 Task: Search one way flight ticket for 2 adults, 4 children and 1 infant on lap in business from Riverton: Central Wyoming Regional Airport (was Riverton Regional) to Rockford: Chicago Rockford International Airport(was Northwest Chicagoland Regional Airport At Rockford) on 5-1-2023. Choice of flights is Sun country airlines. Number of bags: 8 checked bags. Price is upto 20000. Outbound departure time preference is 12:15.
Action: Mouse moved to (230, 416)
Screenshot: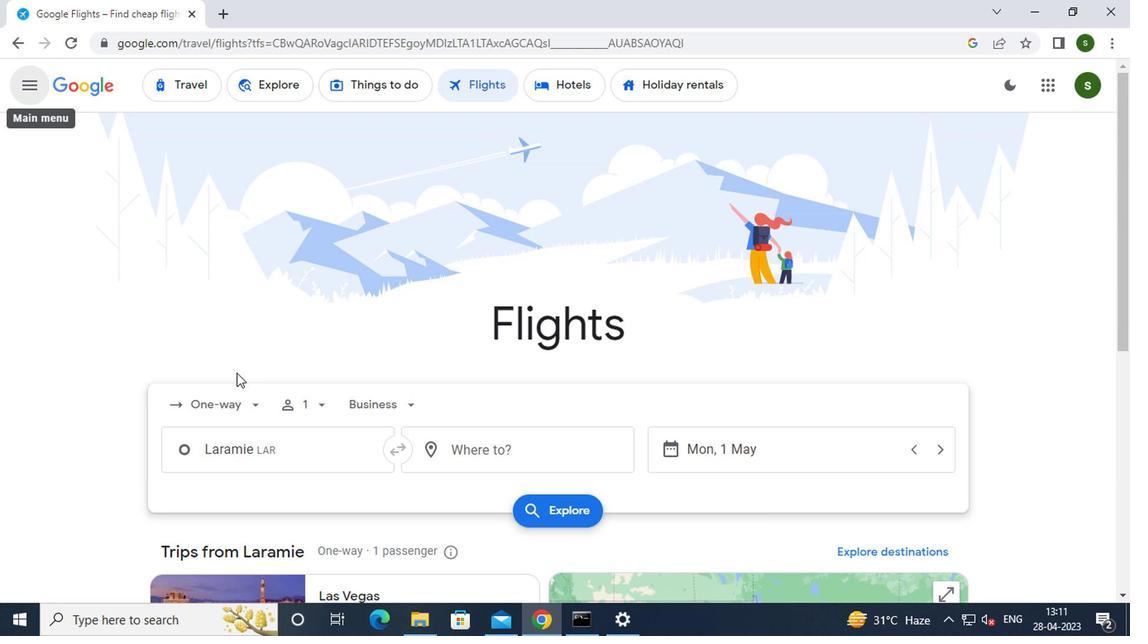 
Action: Mouse pressed left at (230, 416)
Screenshot: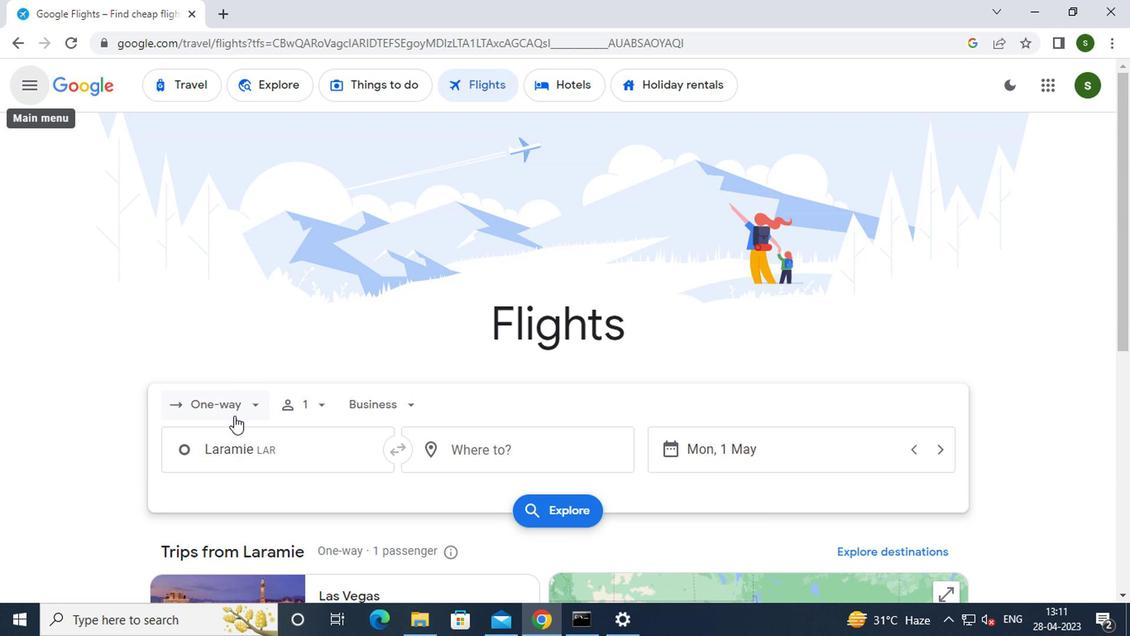 
Action: Mouse moved to (229, 476)
Screenshot: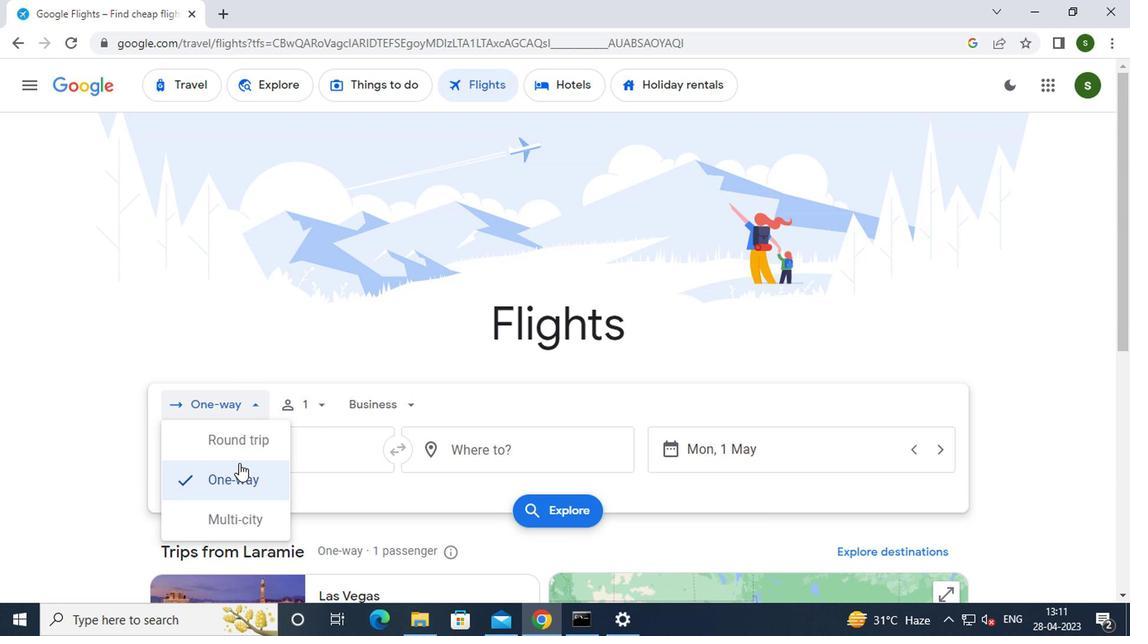 
Action: Mouse pressed left at (229, 476)
Screenshot: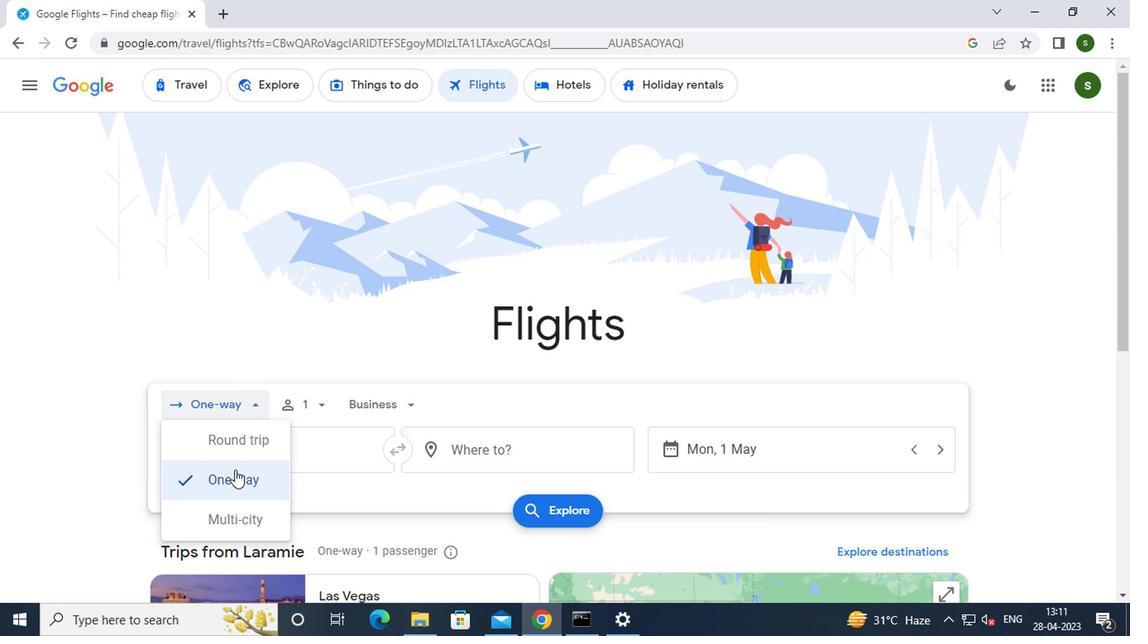 
Action: Mouse moved to (309, 401)
Screenshot: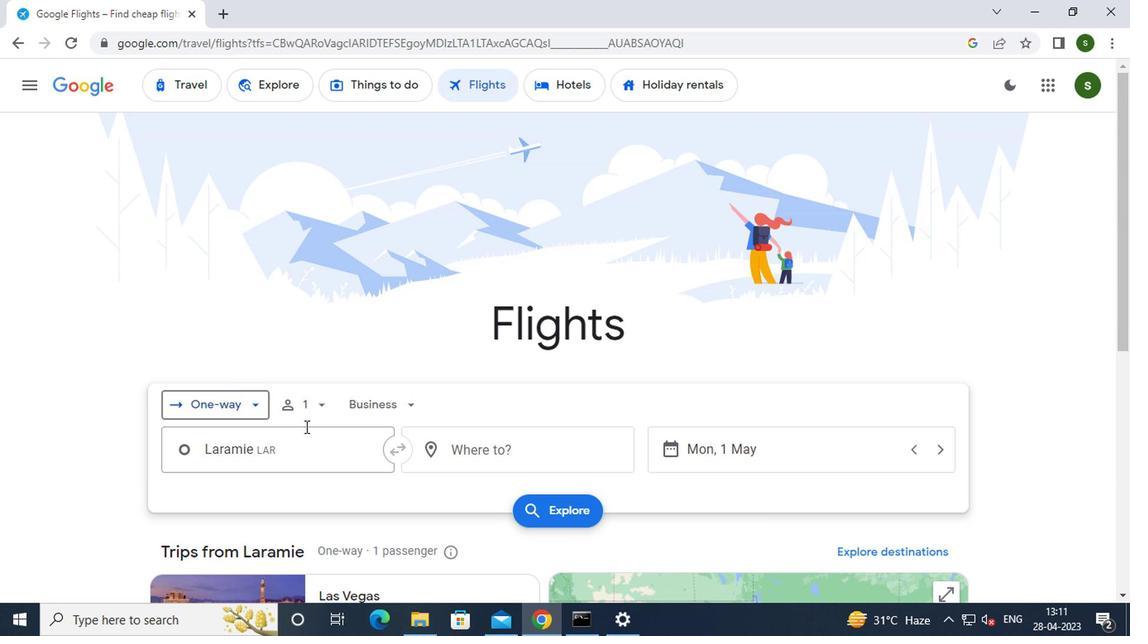 
Action: Mouse pressed left at (309, 401)
Screenshot: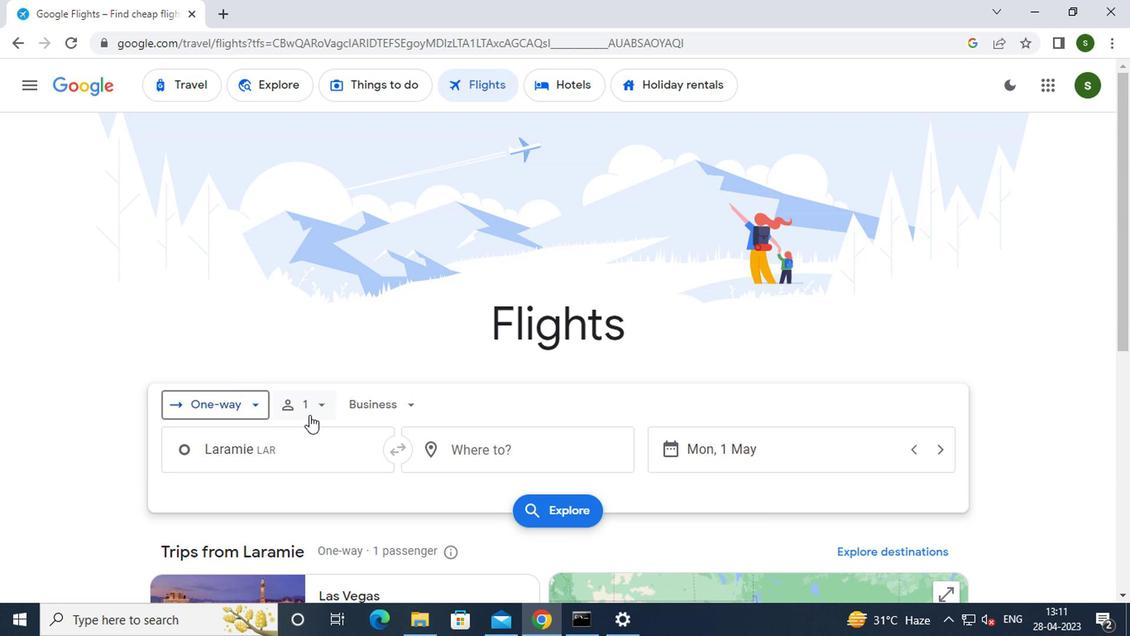 
Action: Mouse moved to (445, 451)
Screenshot: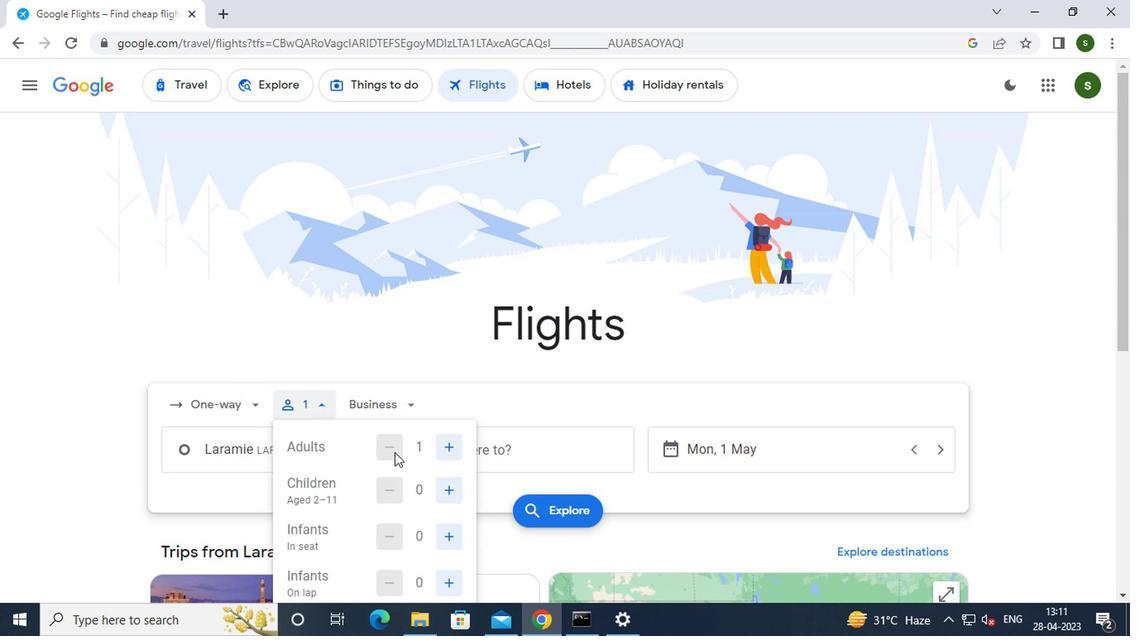 
Action: Mouse pressed left at (445, 451)
Screenshot: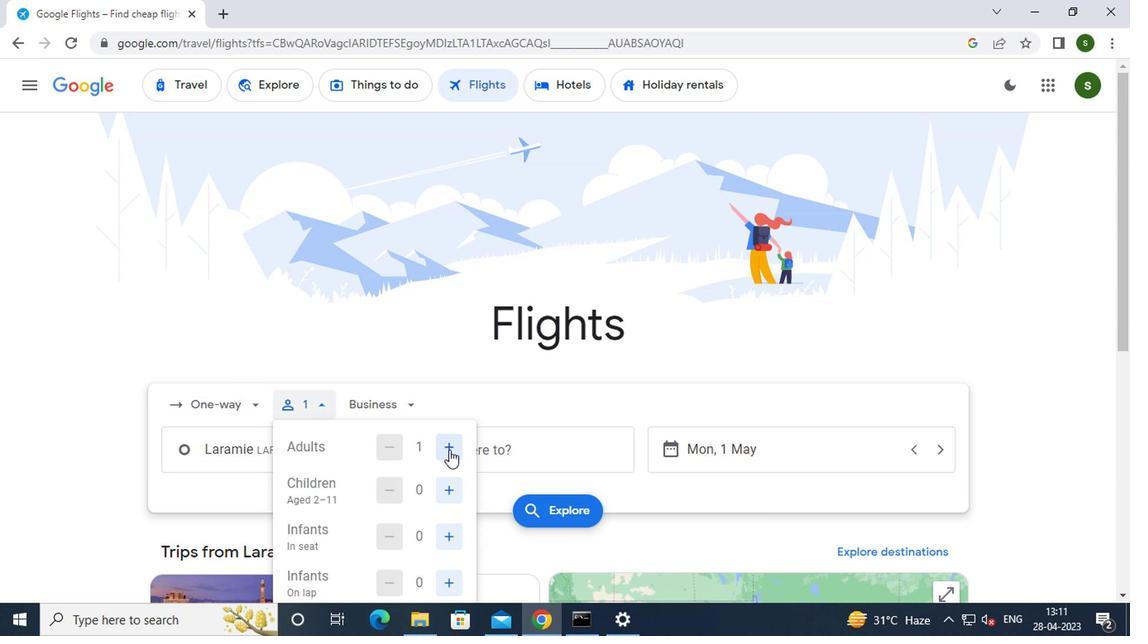 
Action: Mouse moved to (449, 485)
Screenshot: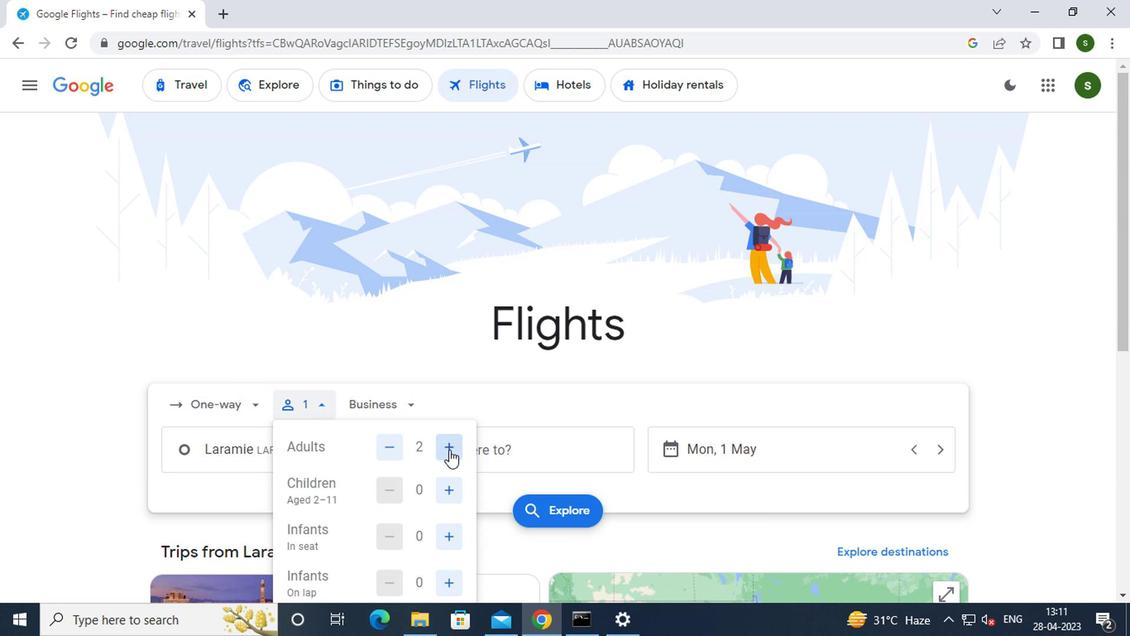
Action: Mouse pressed left at (449, 485)
Screenshot: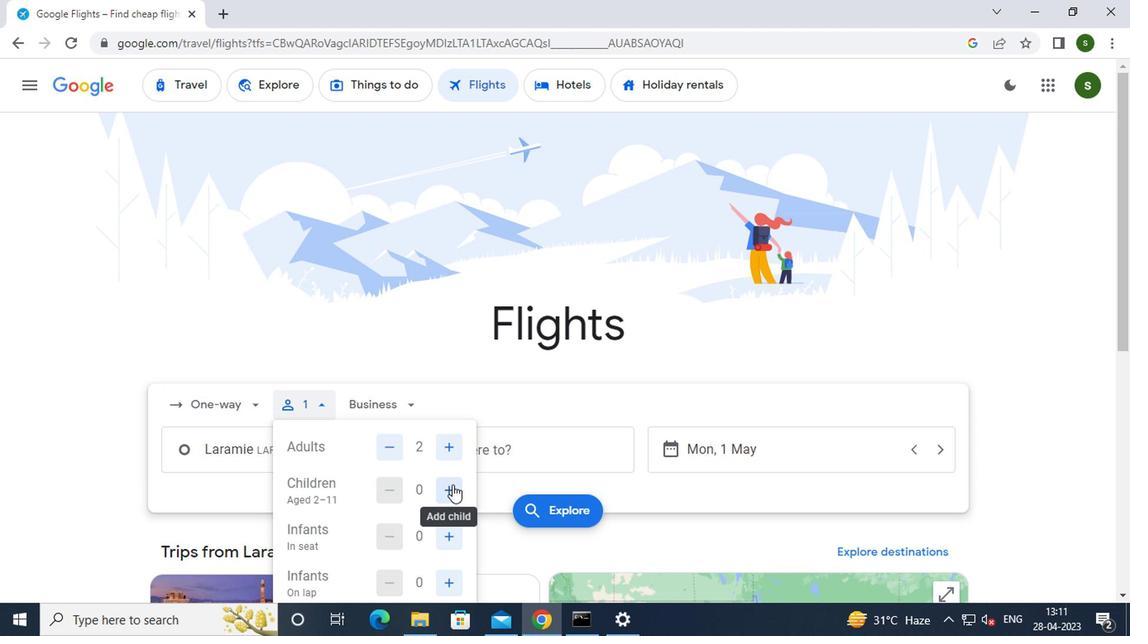 
Action: Mouse moved to (448, 485)
Screenshot: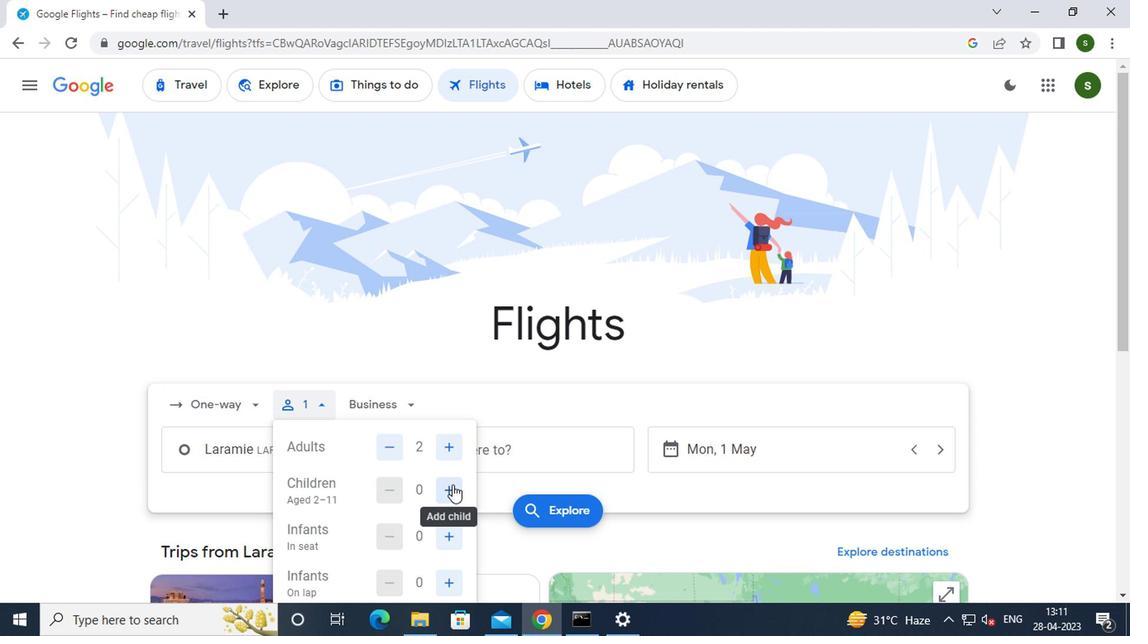 
Action: Mouse pressed left at (448, 485)
Screenshot: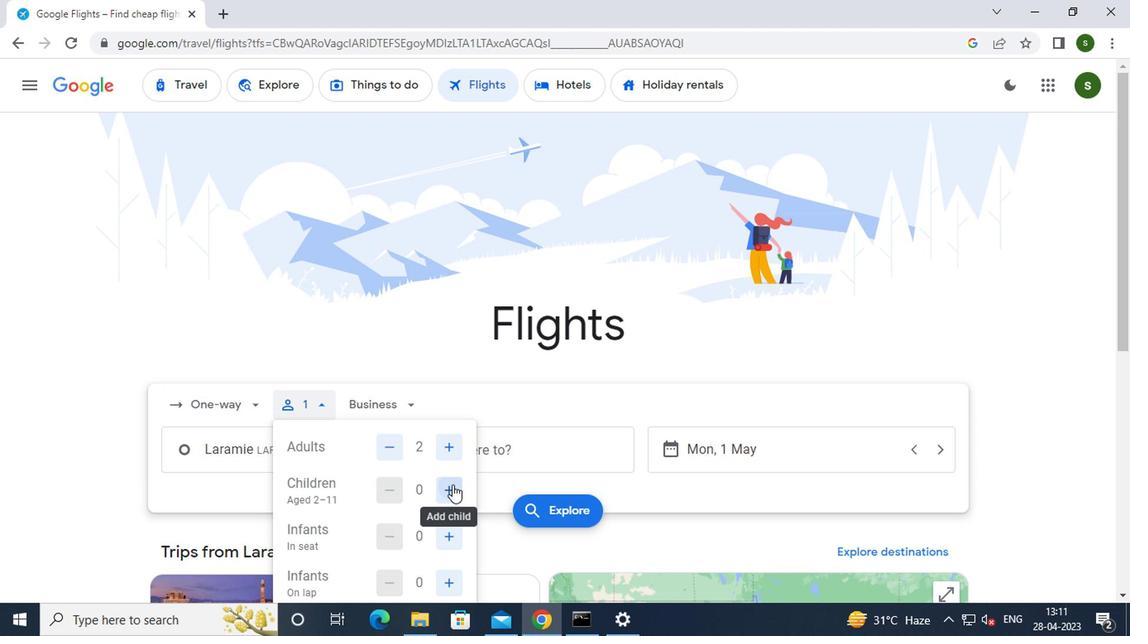 
Action: Mouse pressed left at (448, 485)
Screenshot: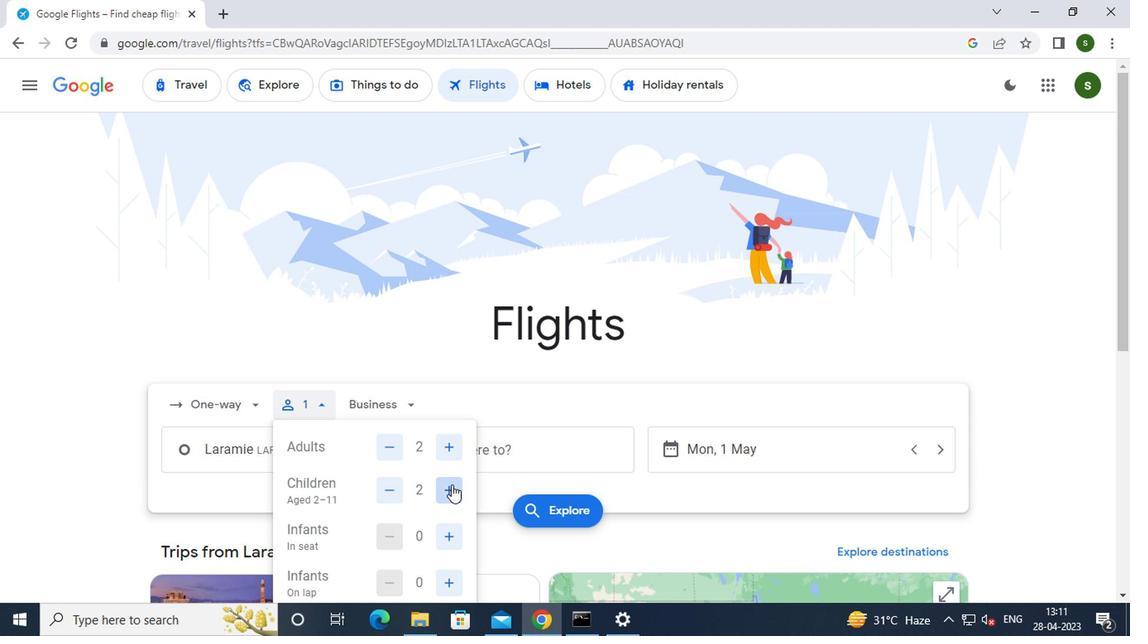 
Action: Mouse pressed left at (448, 485)
Screenshot: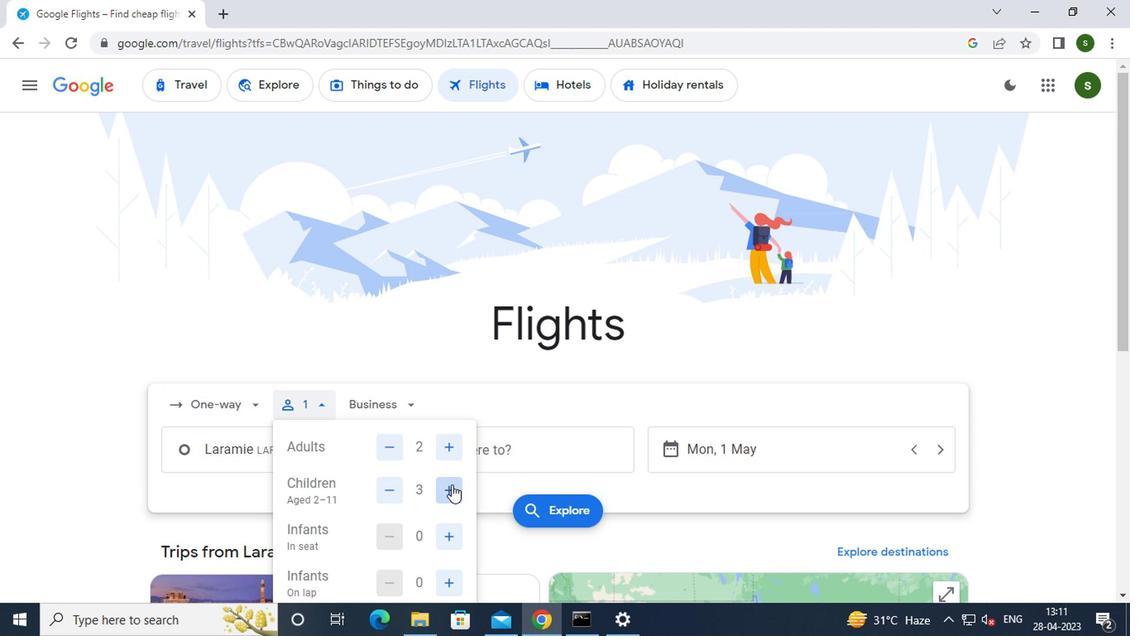
Action: Mouse moved to (438, 584)
Screenshot: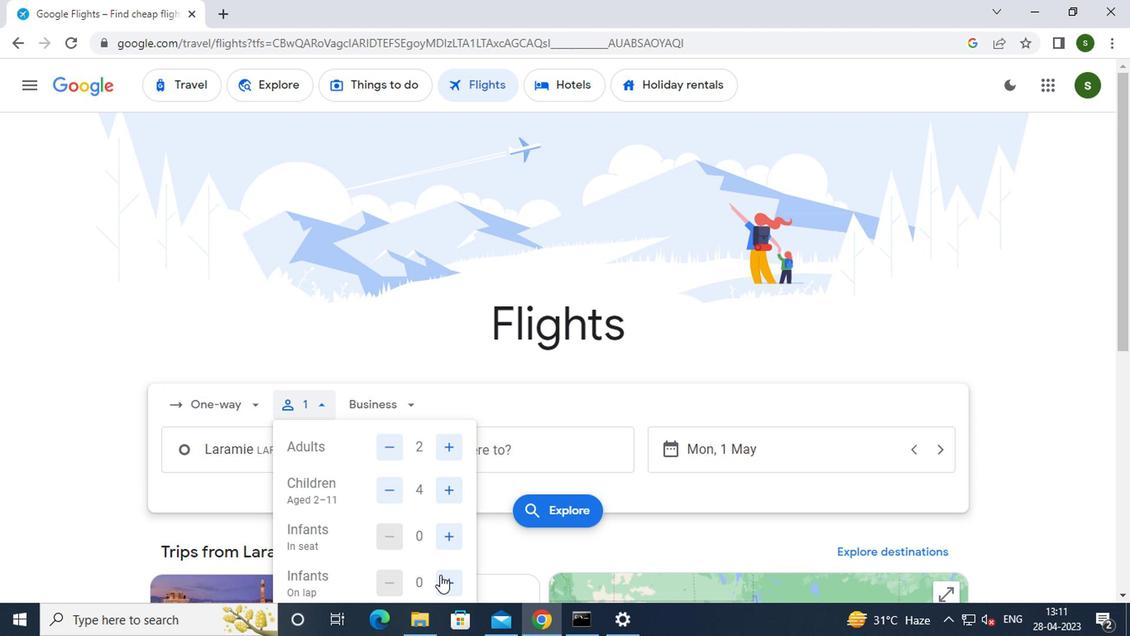
Action: Mouse pressed left at (438, 584)
Screenshot: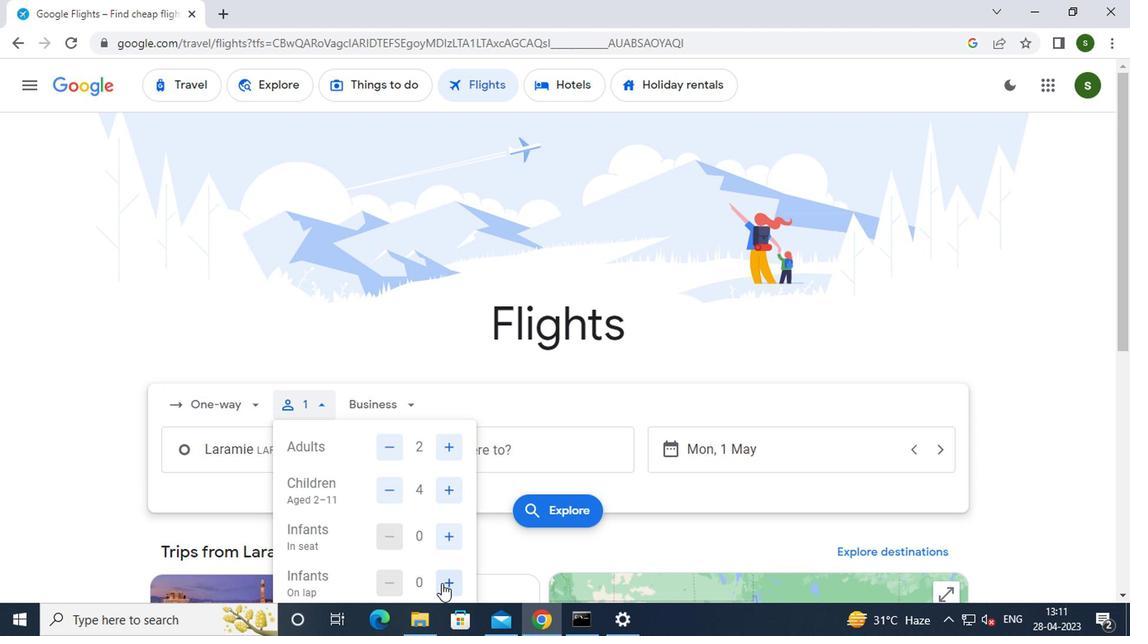
Action: Mouse moved to (388, 396)
Screenshot: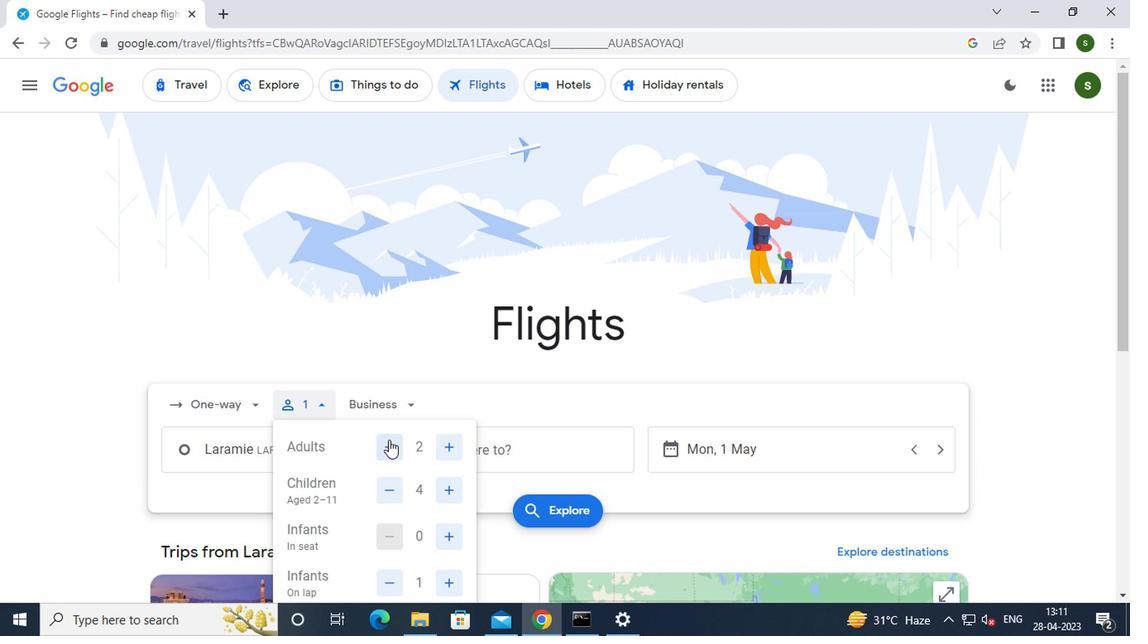 
Action: Mouse pressed left at (388, 396)
Screenshot: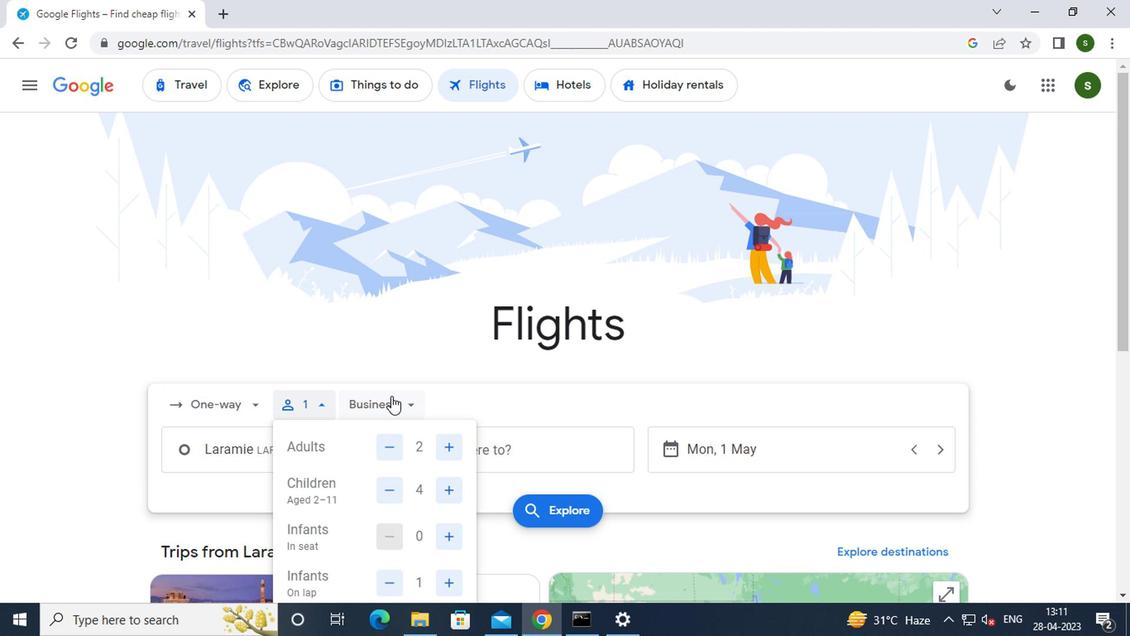 
Action: Mouse moved to (402, 514)
Screenshot: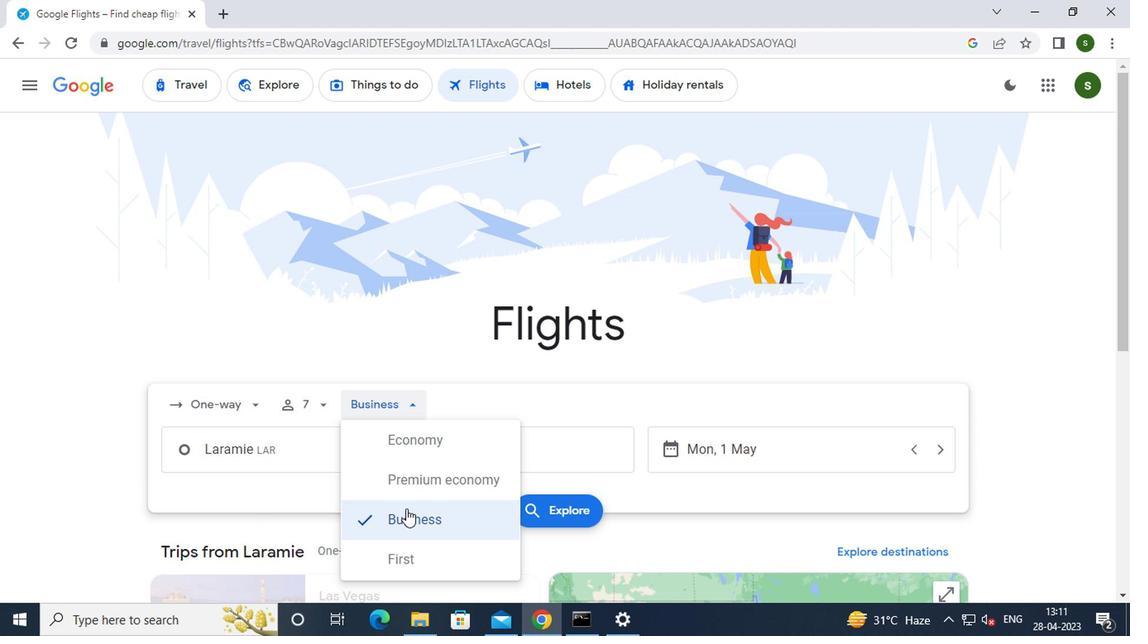 
Action: Mouse pressed left at (402, 514)
Screenshot: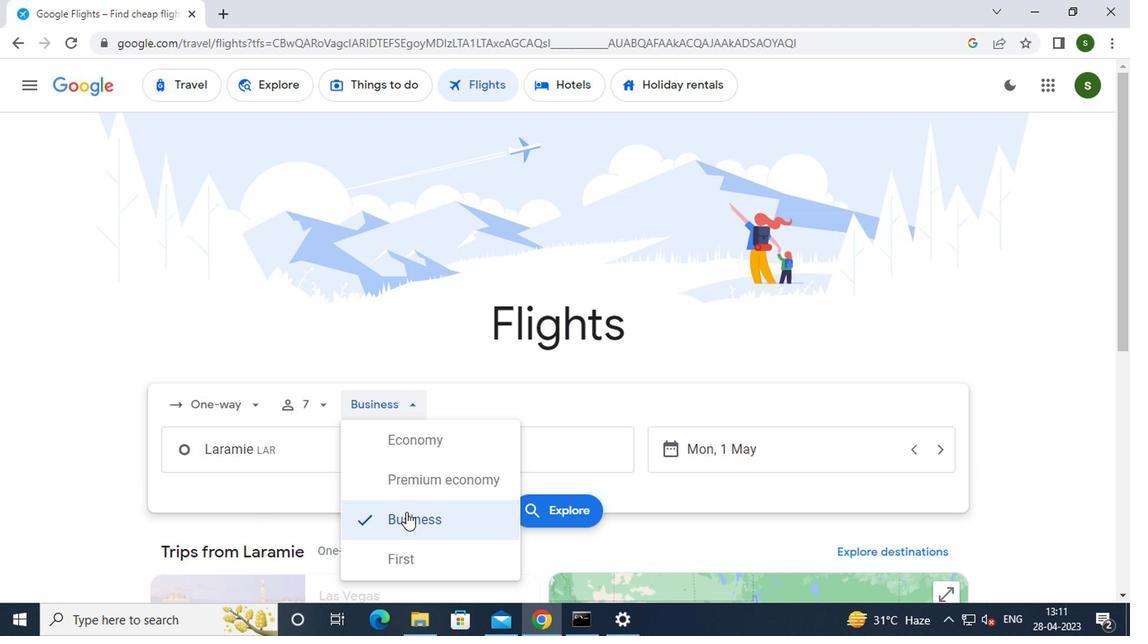 
Action: Mouse moved to (331, 455)
Screenshot: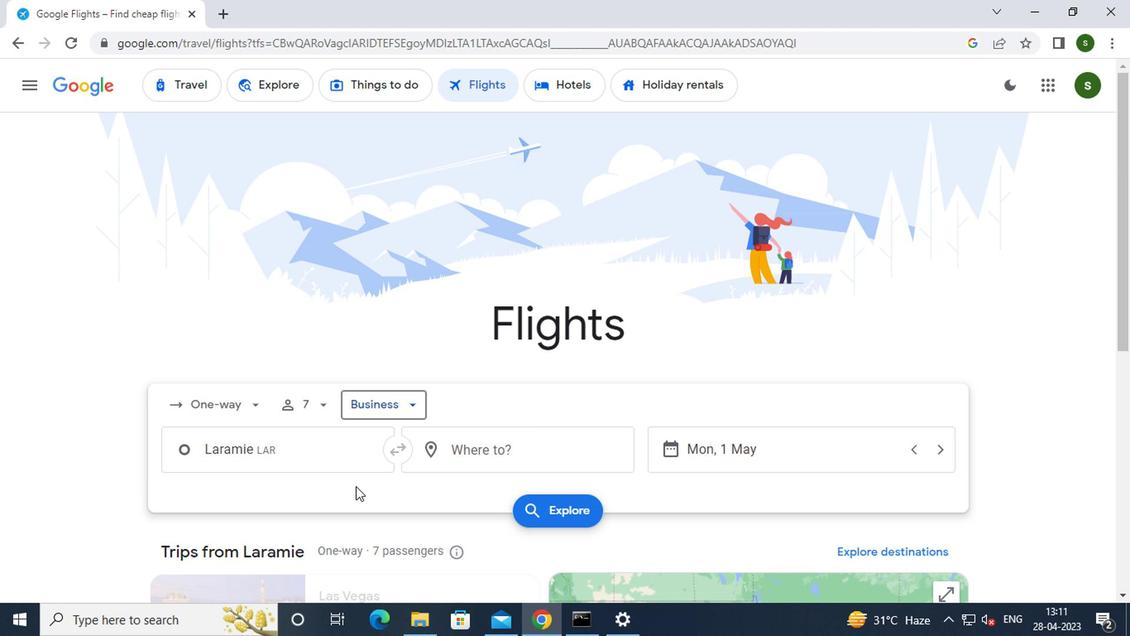 
Action: Mouse pressed left at (331, 455)
Screenshot: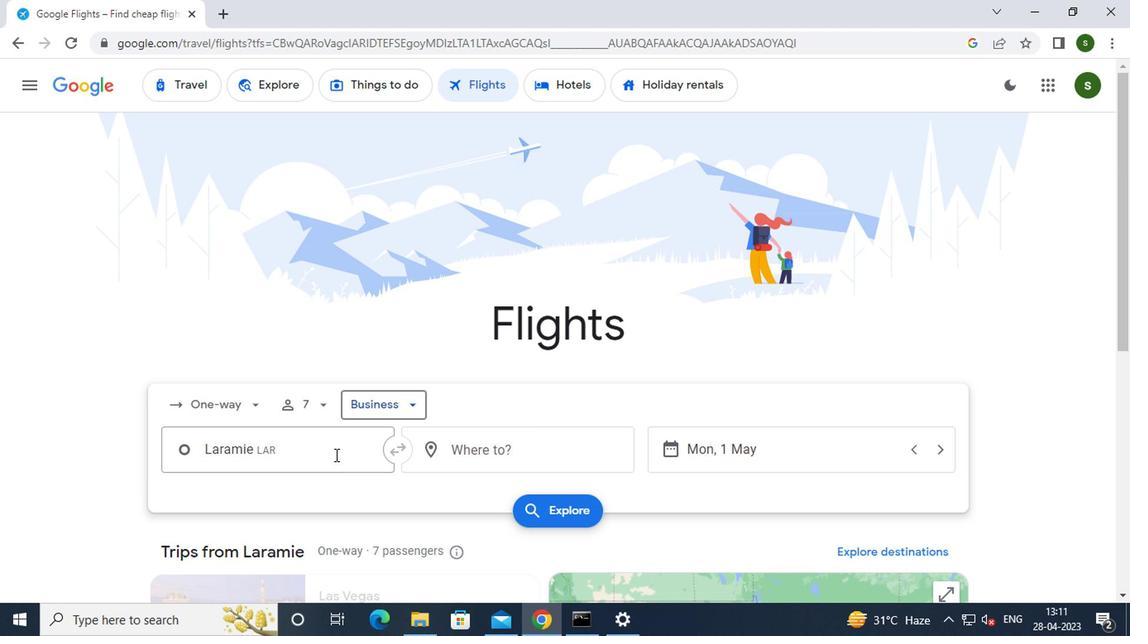 
Action: Mouse moved to (329, 454)
Screenshot: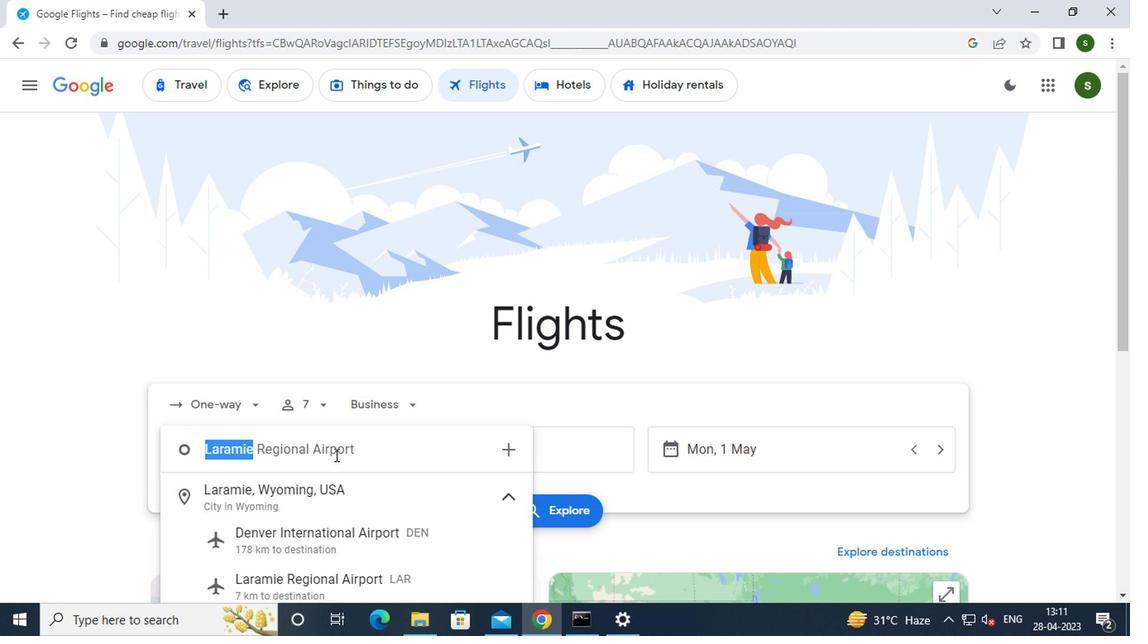 
Action: Key pressed r<Key.caps_lock>iverton
Screenshot: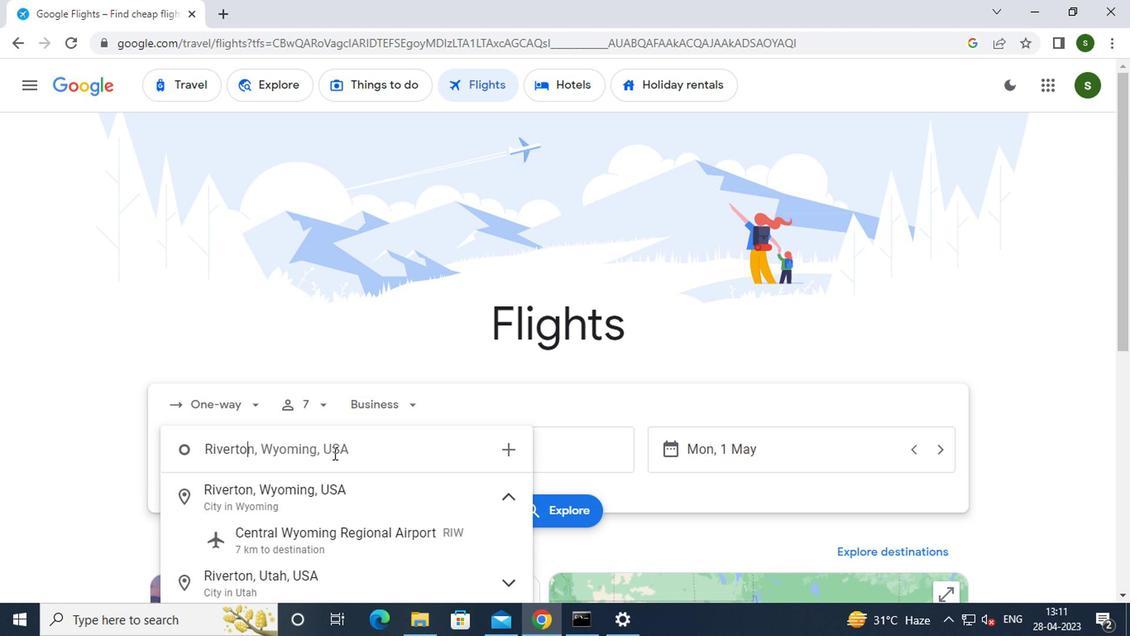 
Action: Mouse moved to (329, 546)
Screenshot: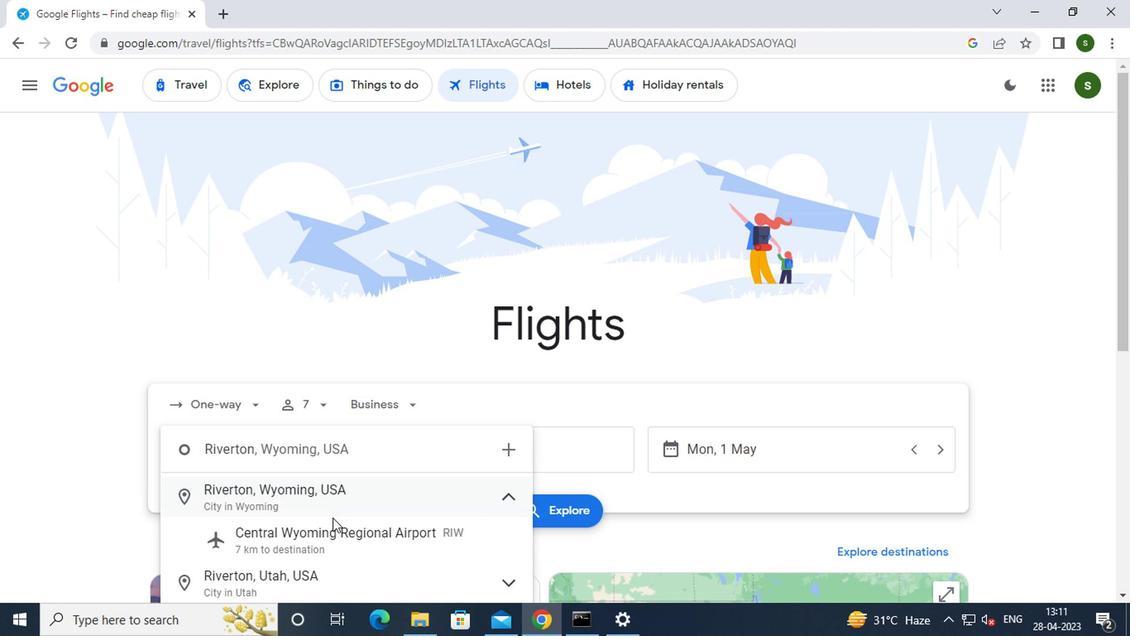 
Action: Mouse pressed left at (329, 546)
Screenshot: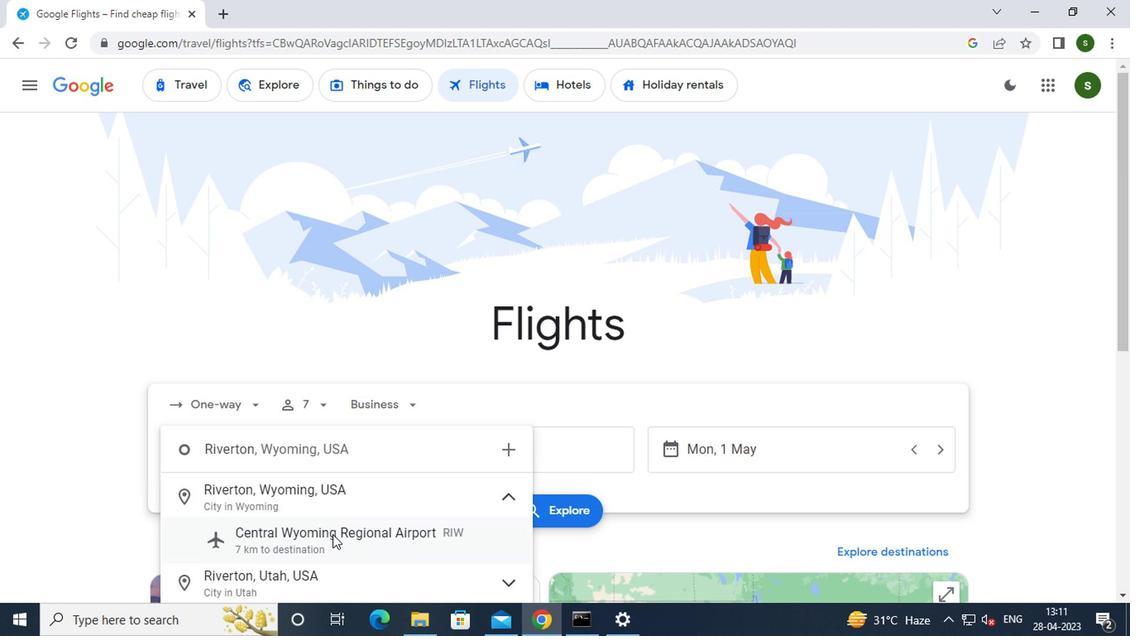 
Action: Mouse moved to (473, 455)
Screenshot: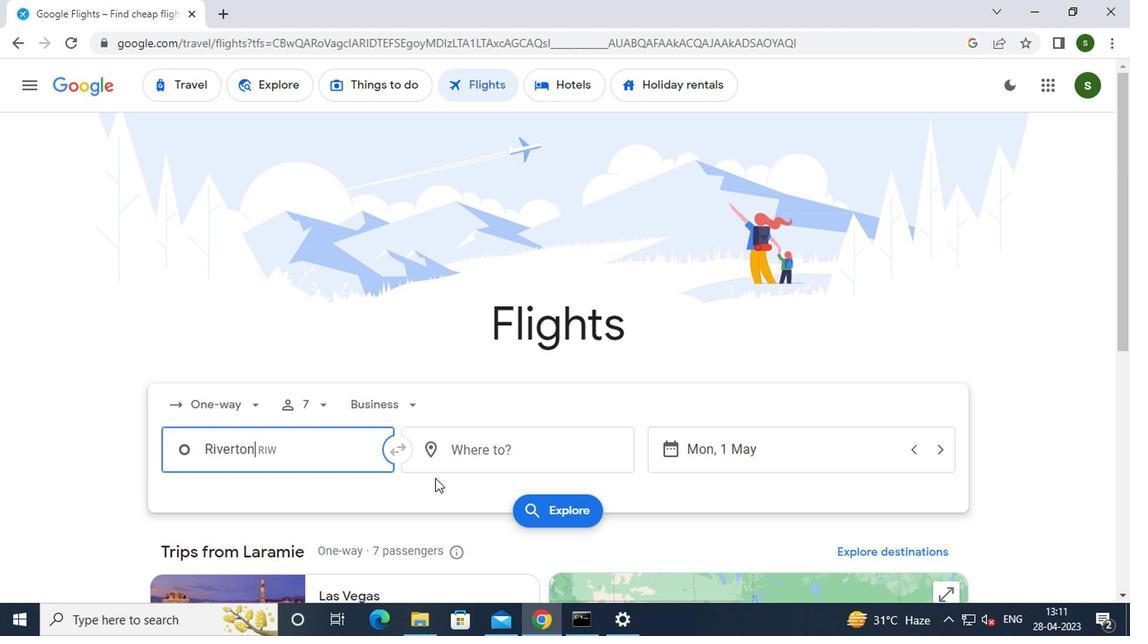 
Action: Mouse pressed left at (473, 455)
Screenshot: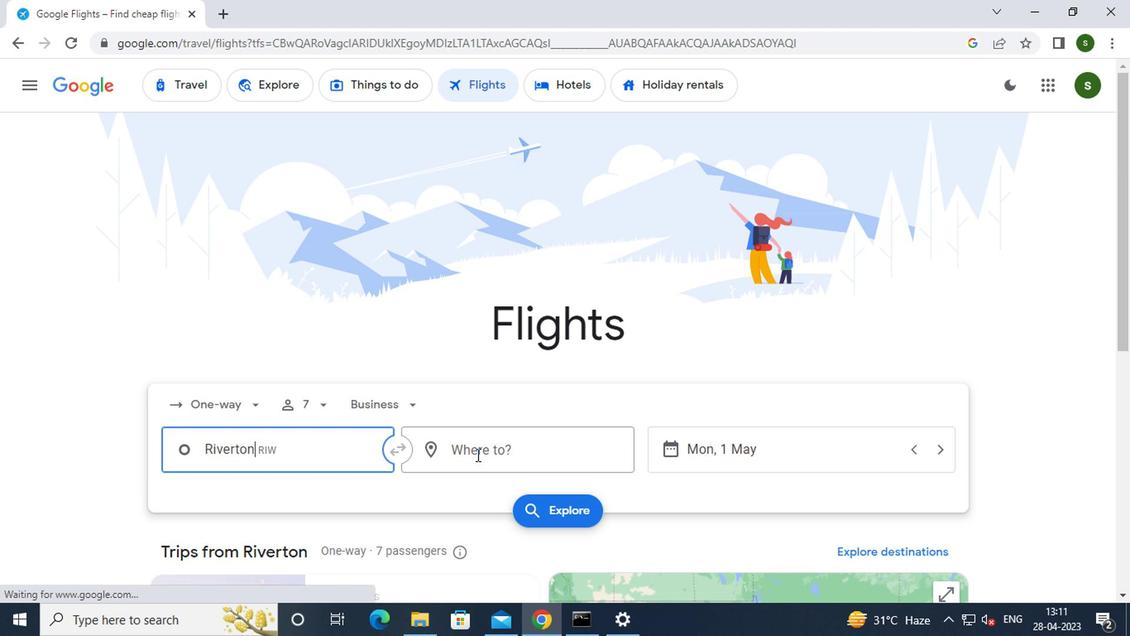 
Action: Mouse moved to (473, 445)
Screenshot: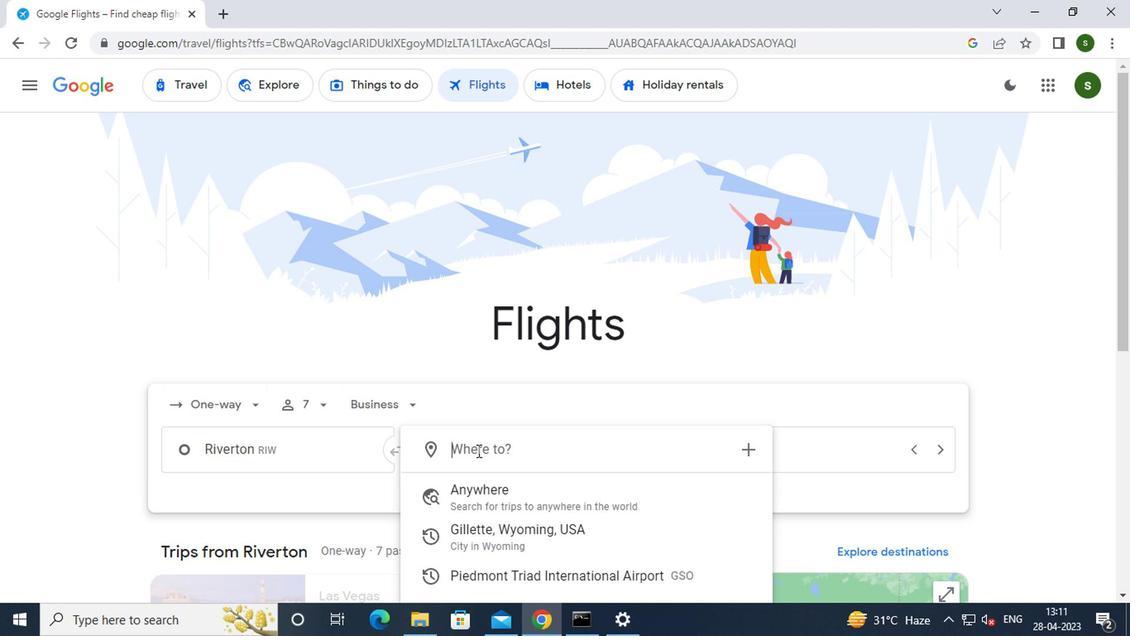 
Action: Key pressed <Key.caps_lock>r<Key.caps_lock>ockford
Screenshot: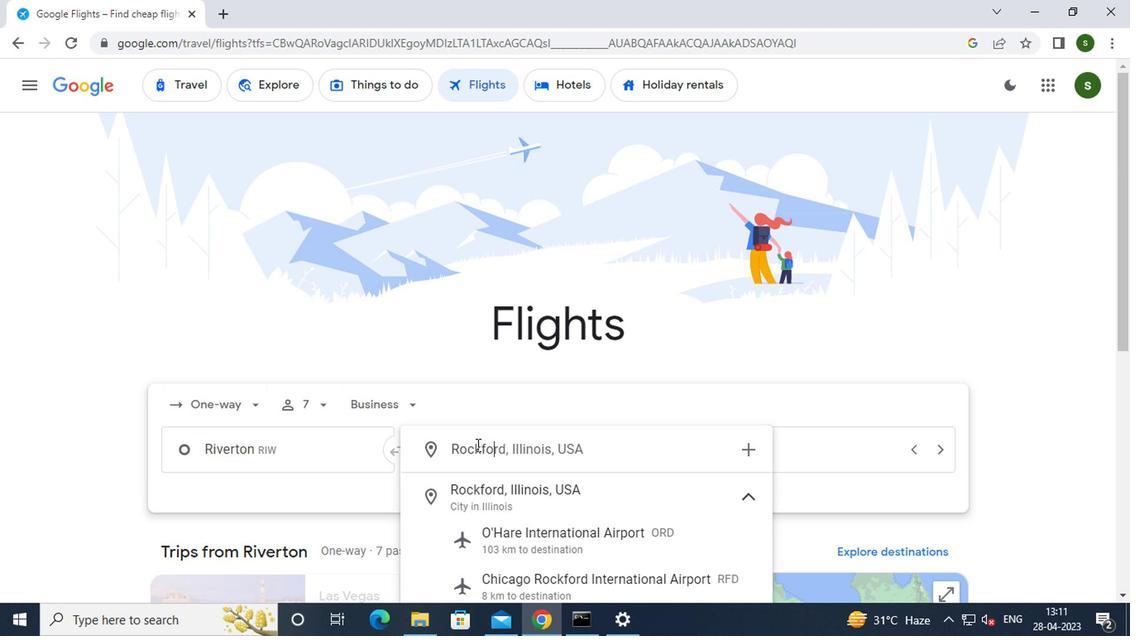
Action: Mouse moved to (524, 580)
Screenshot: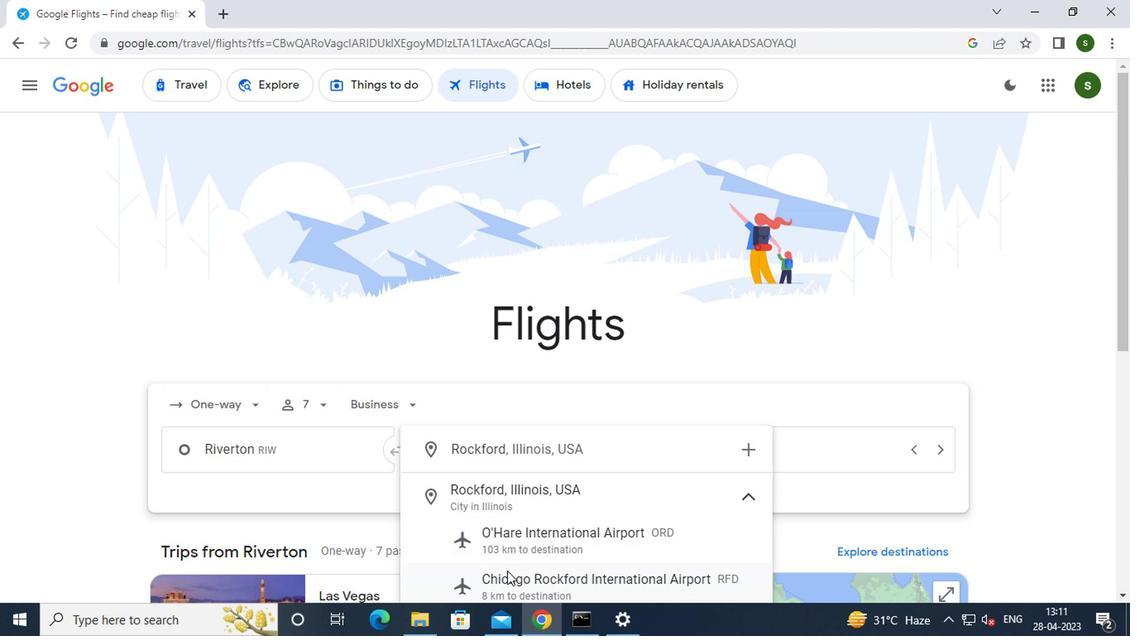 
Action: Mouse pressed left at (524, 580)
Screenshot: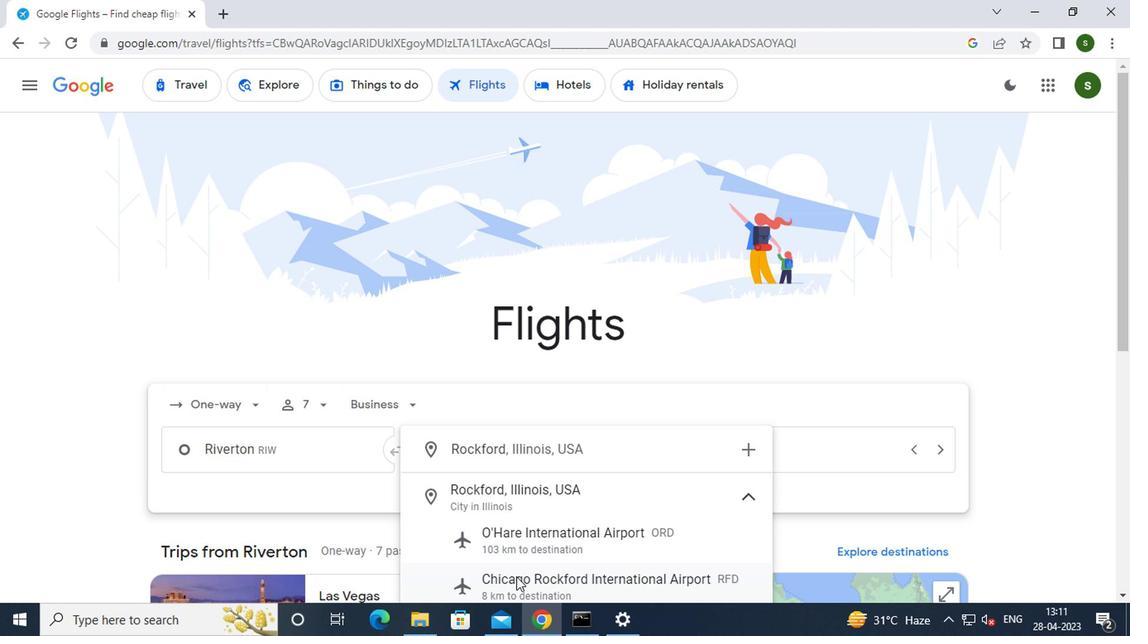 
Action: Mouse moved to (770, 439)
Screenshot: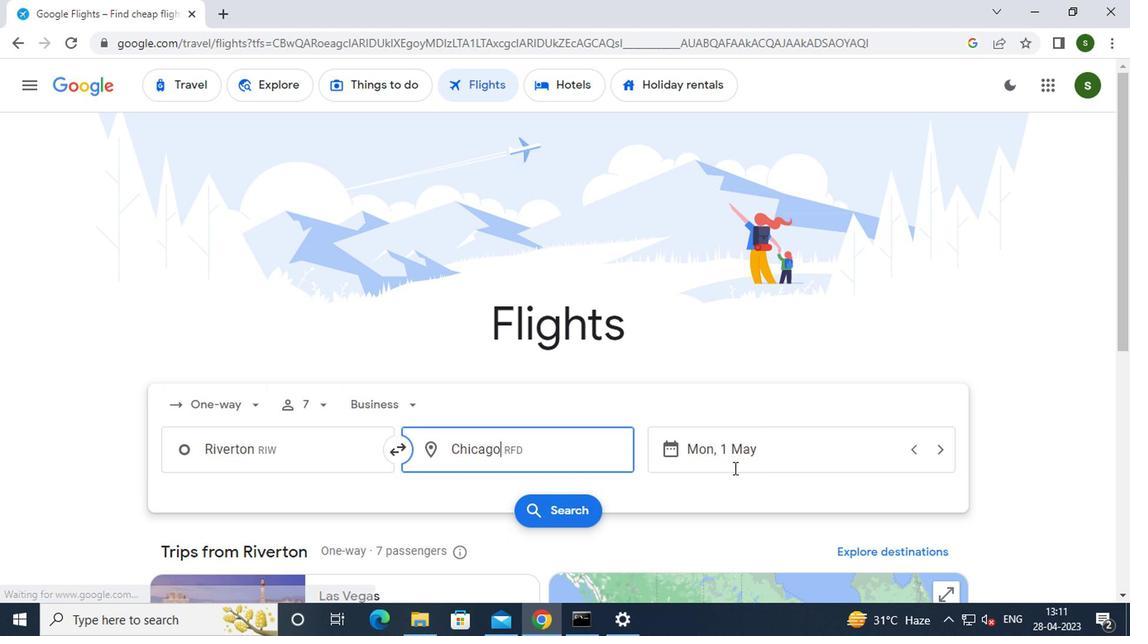 
Action: Mouse pressed left at (770, 439)
Screenshot: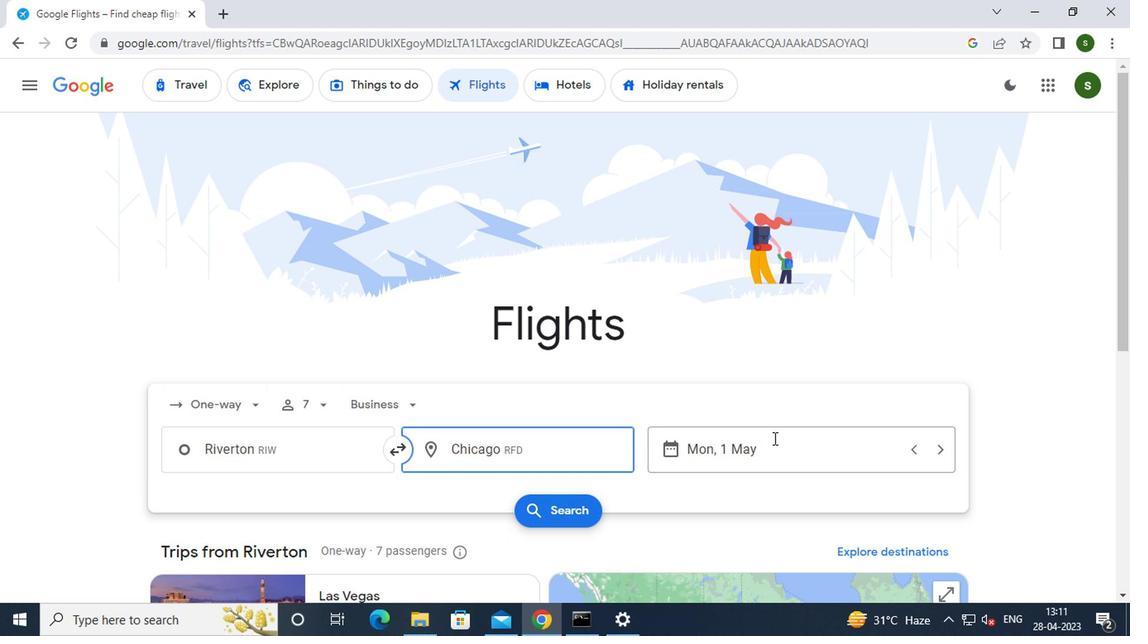
Action: Mouse moved to (715, 296)
Screenshot: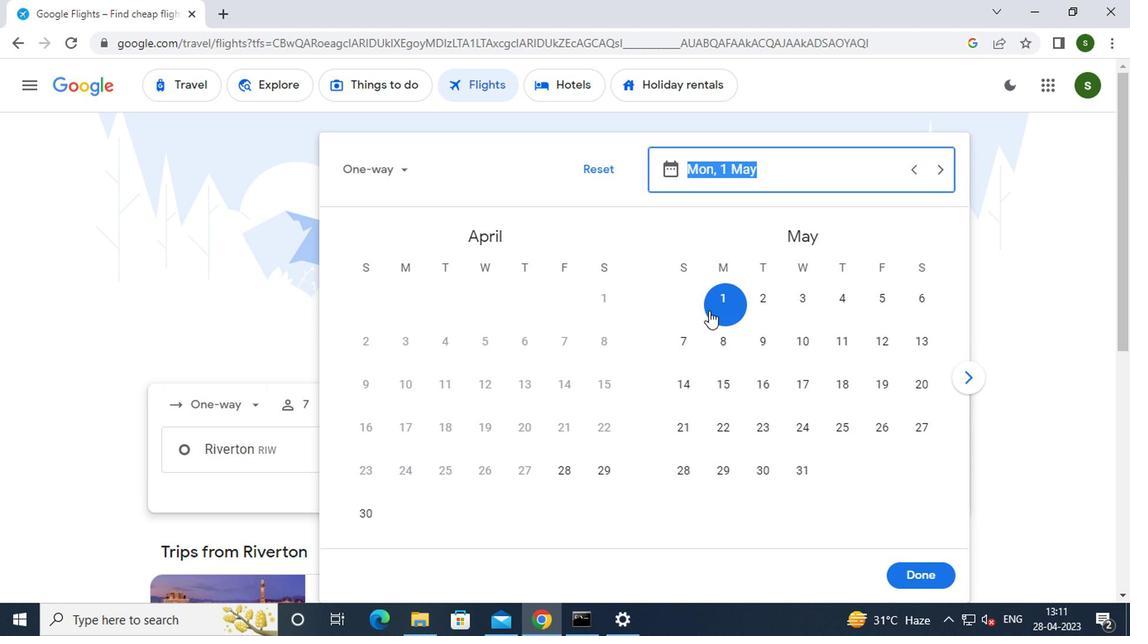 
Action: Mouse pressed left at (715, 296)
Screenshot: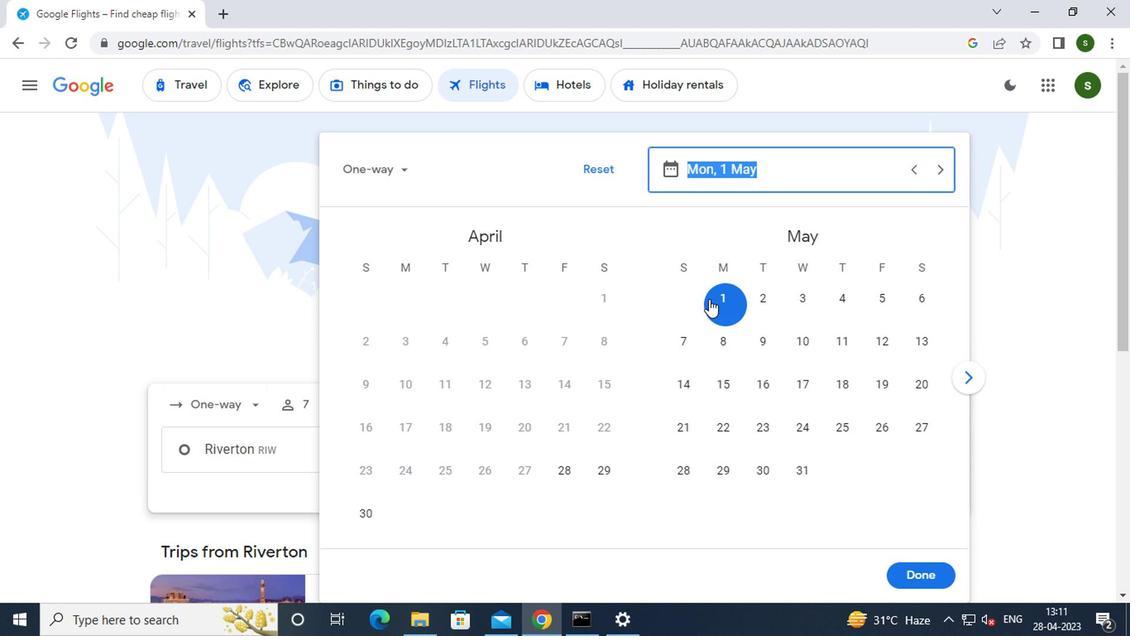
Action: Mouse moved to (915, 563)
Screenshot: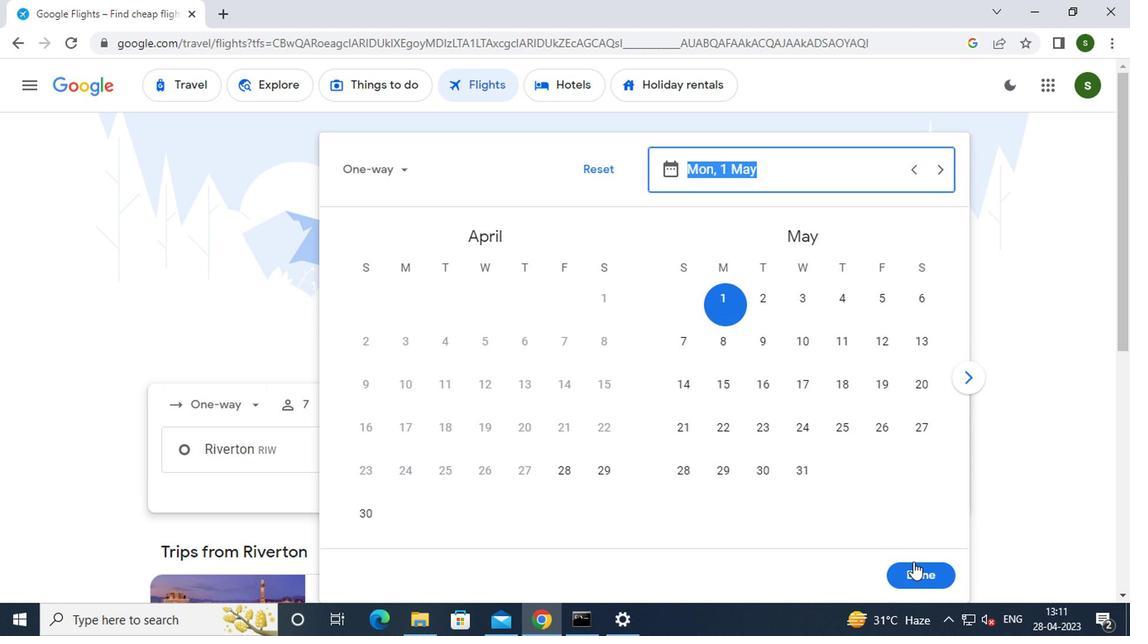 
Action: Mouse pressed left at (915, 563)
Screenshot: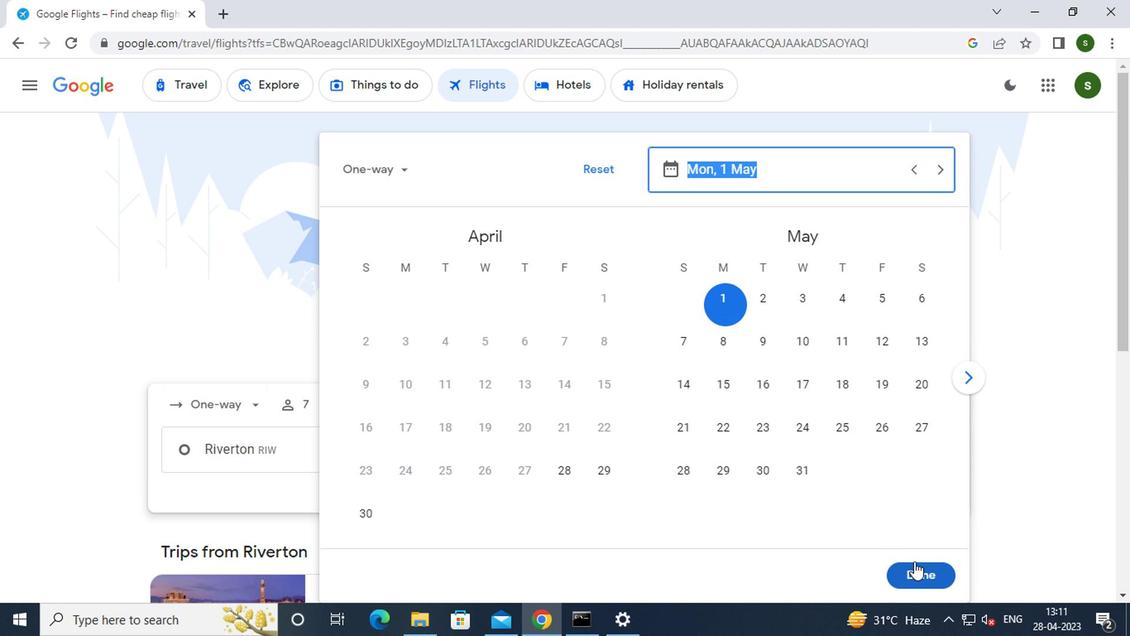 
Action: Mouse moved to (554, 508)
Screenshot: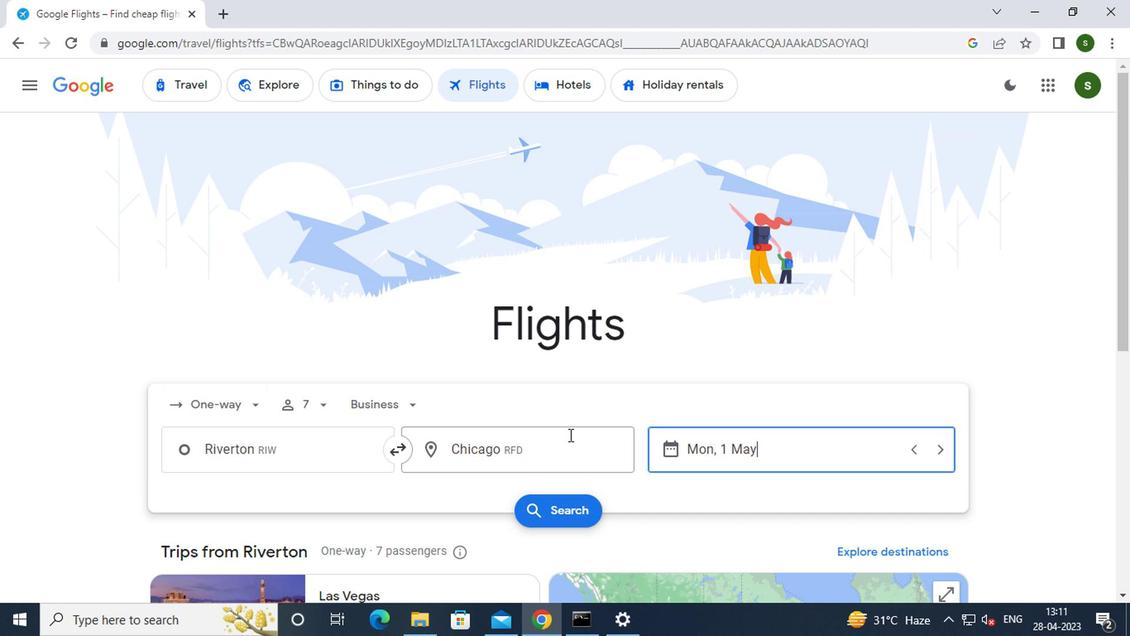 
Action: Mouse pressed left at (554, 508)
Screenshot: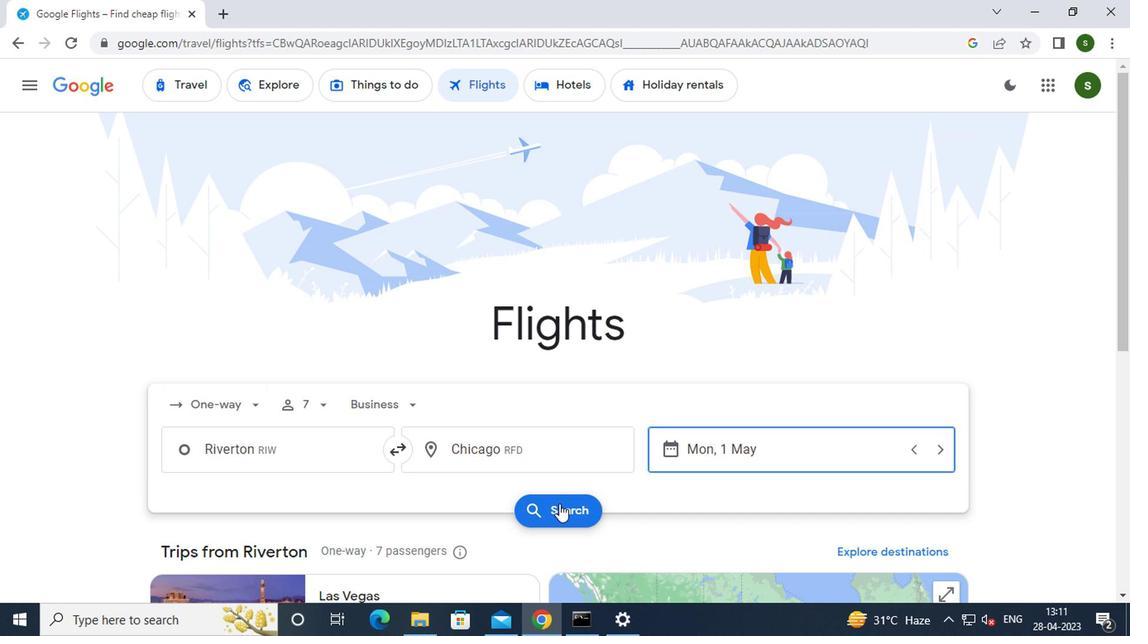 
Action: Mouse moved to (193, 237)
Screenshot: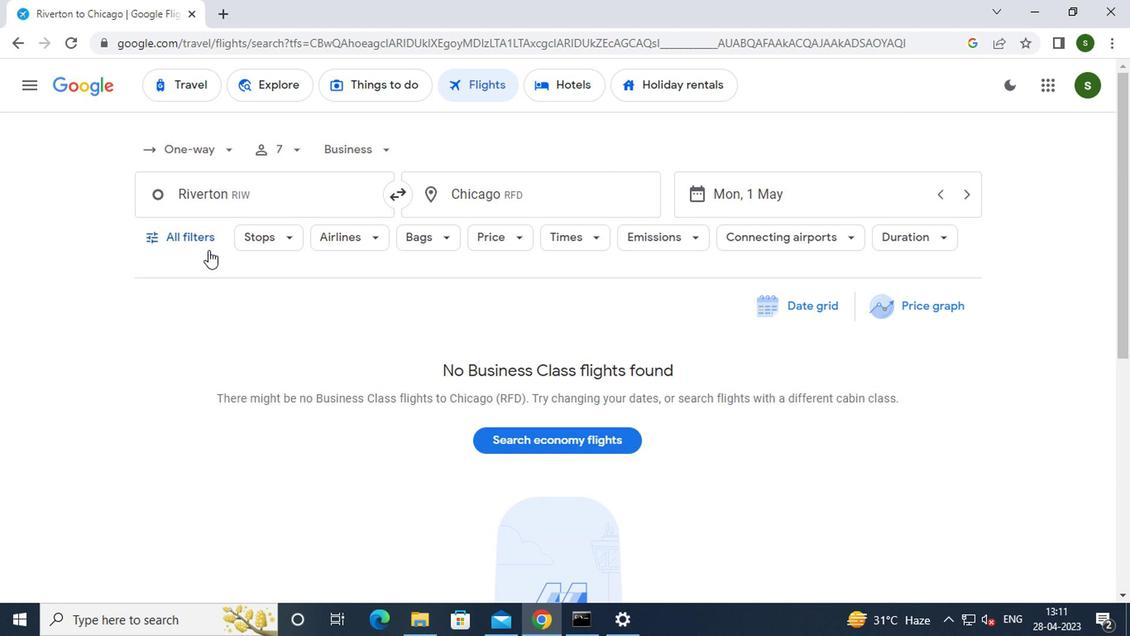
Action: Mouse pressed left at (193, 237)
Screenshot: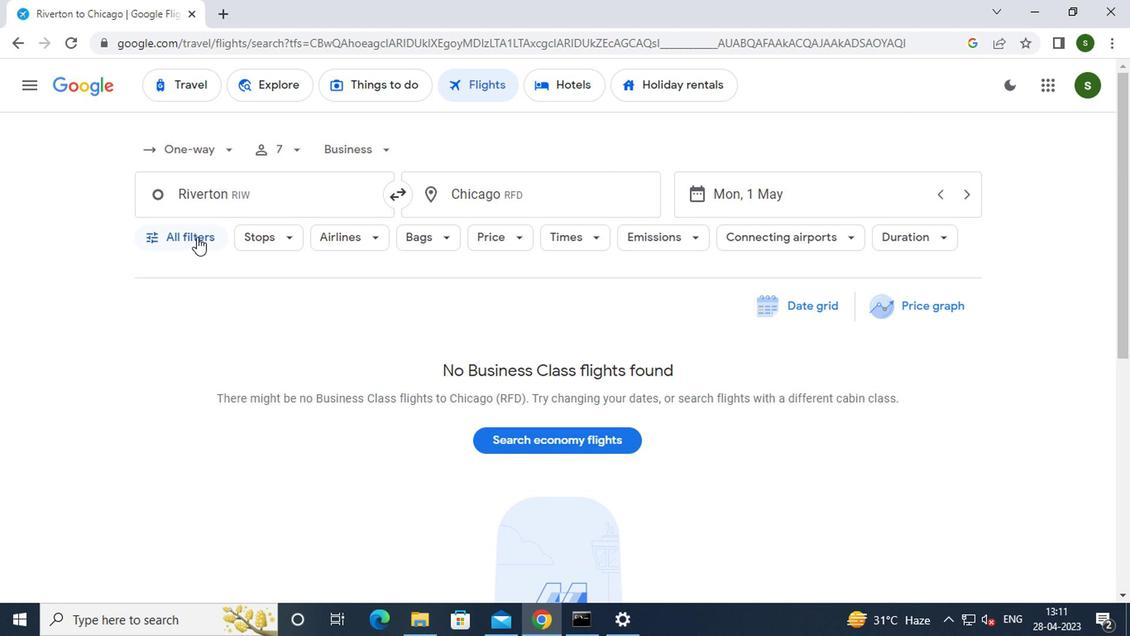 
Action: Mouse moved to (194, 257)
Screenshot: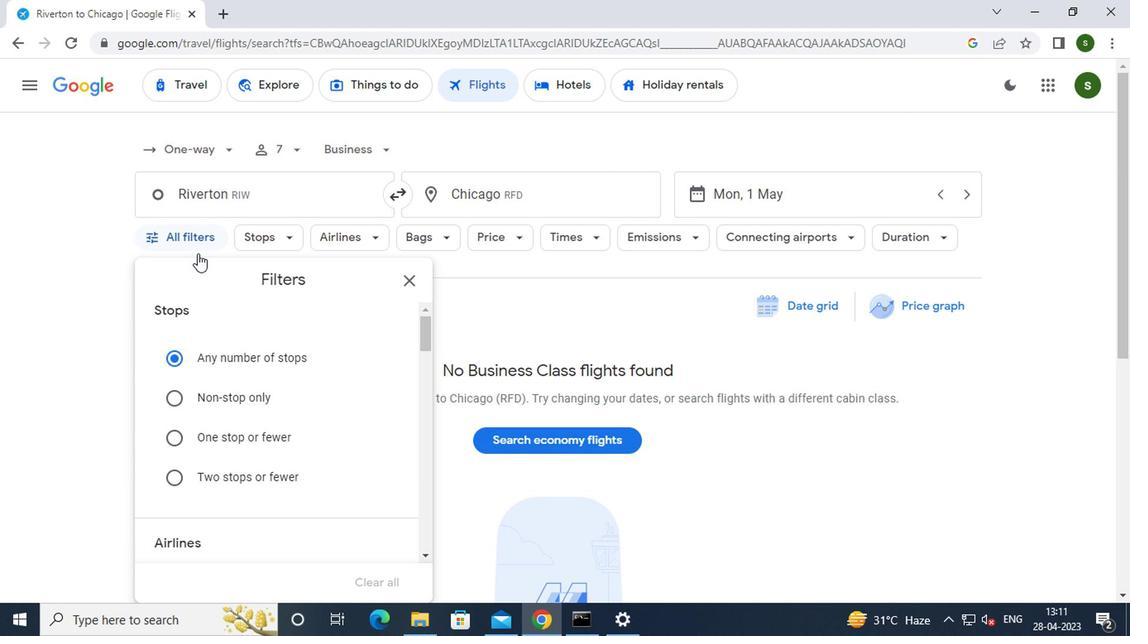 
Action: Mouse scrolled (194, 256) with delta (0, -1)
Screenshot: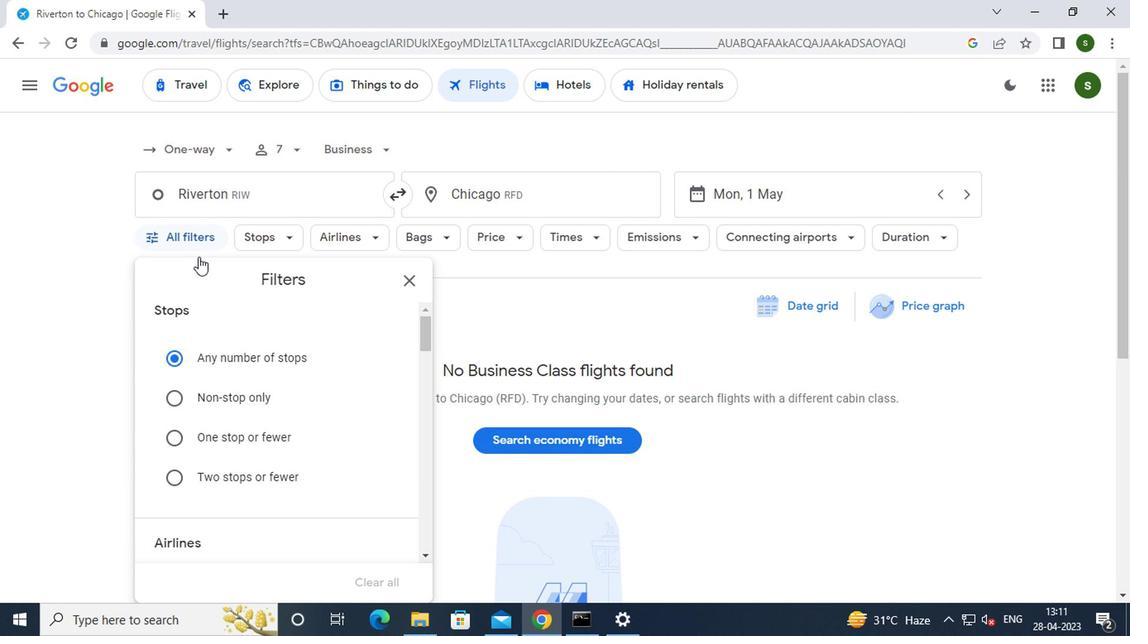 
Action: Mouse moved to (280, 355)
Screenshot: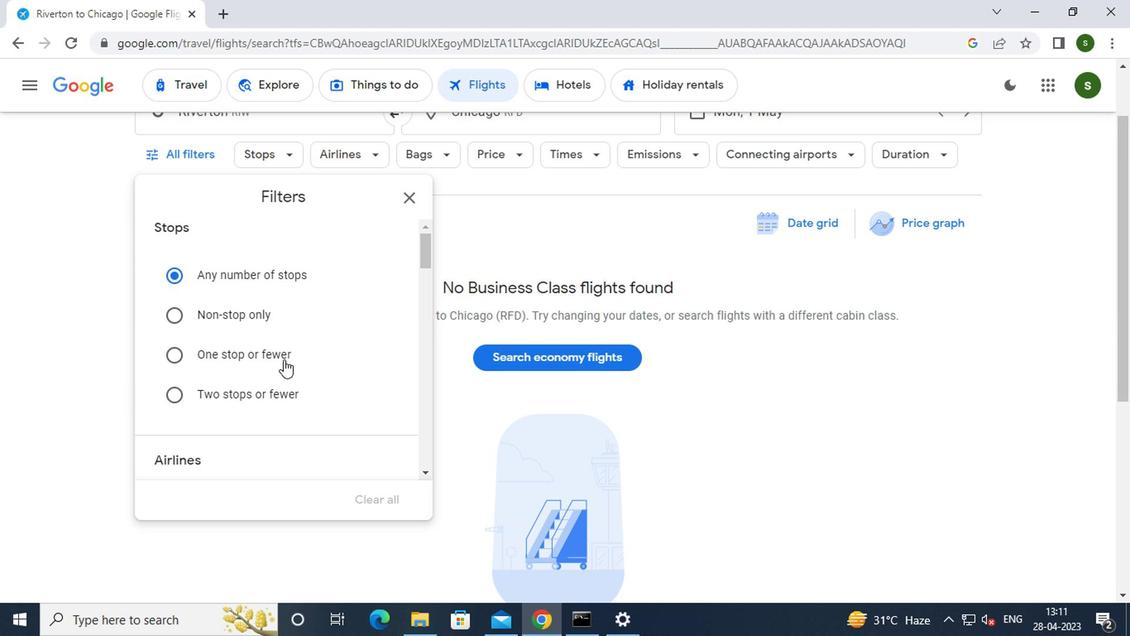 
Action: Mouse scrolled (280, 354) with delta (0, -1)
Screenshot: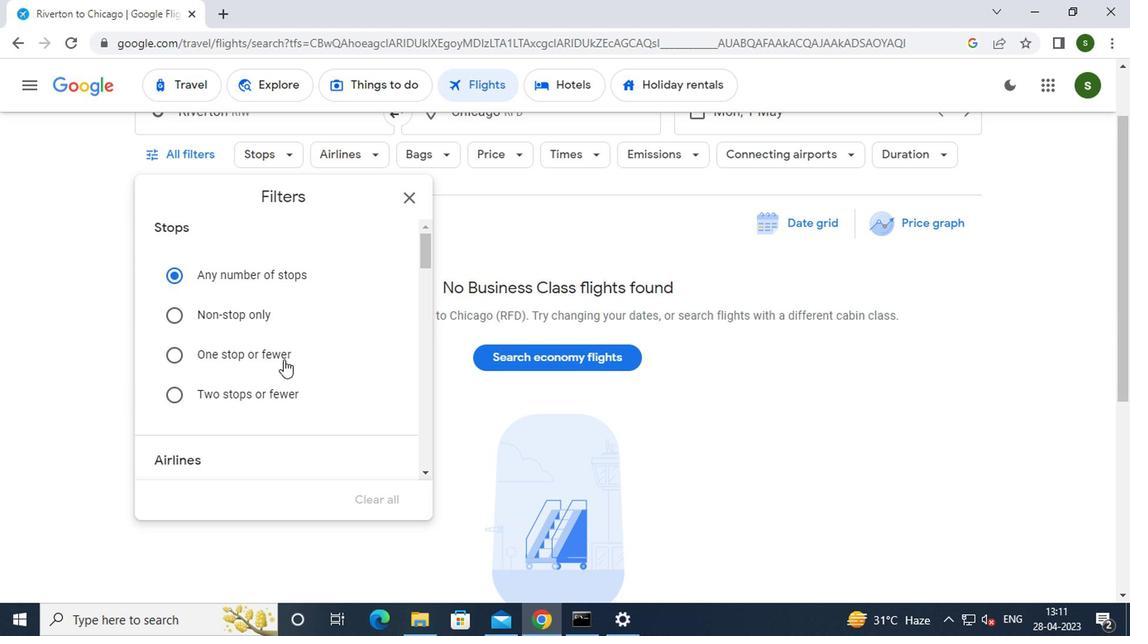 
Action: Mouse scrolled (280, 354) with delta (0, -1)
Screenshot: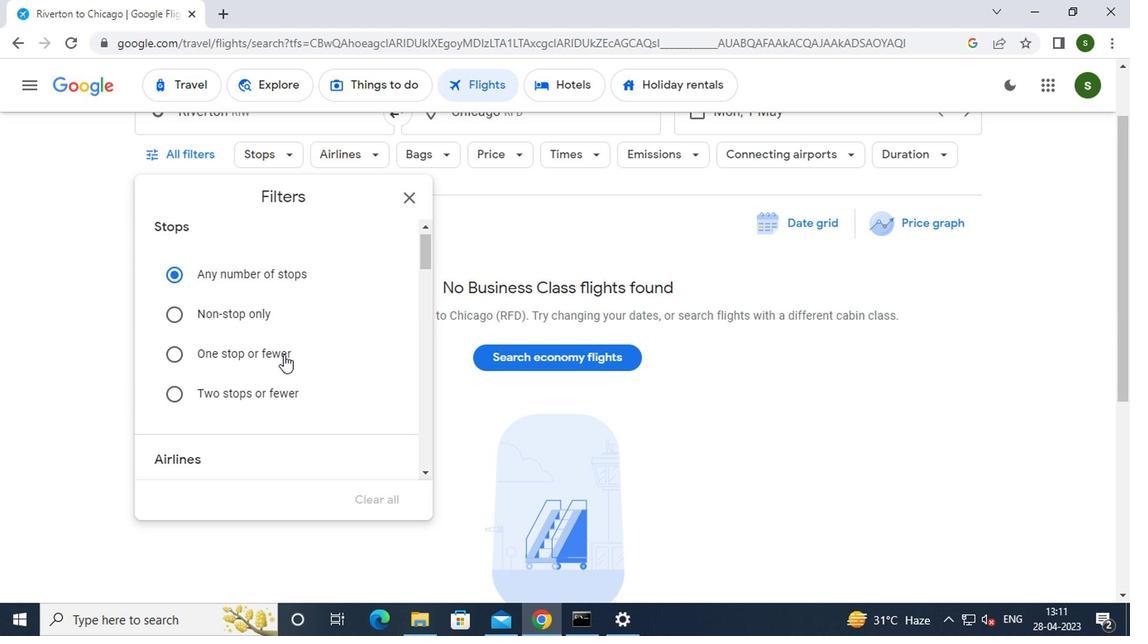 
Action: Mouse moved to (386, 343)
Screenshot: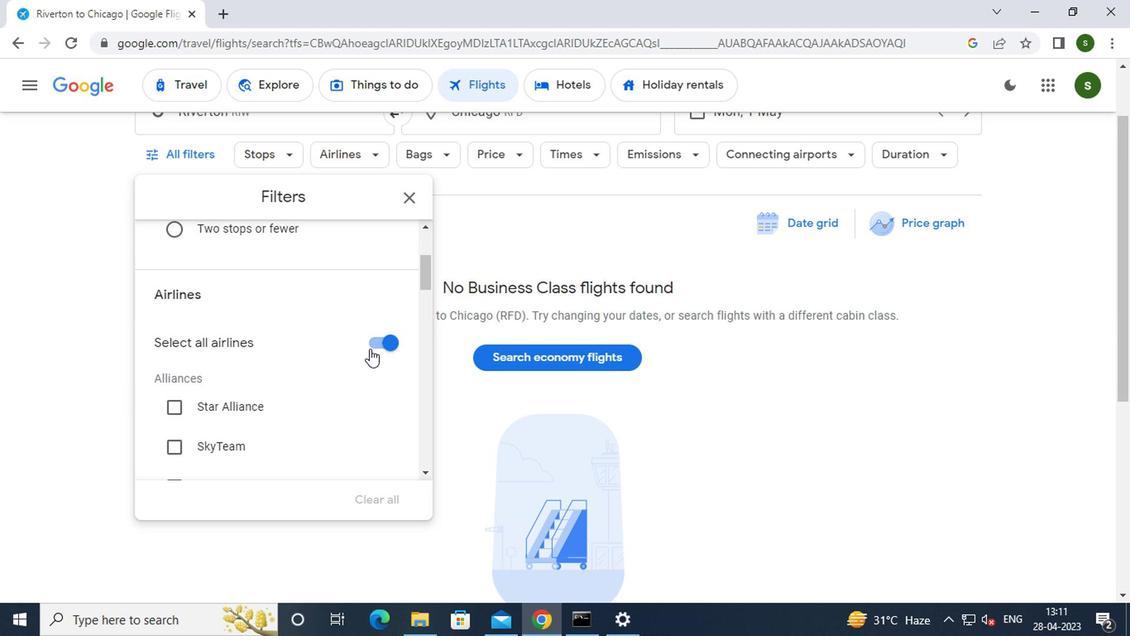 
Action: Mouse pressed left at (386, 343)
Screenshot: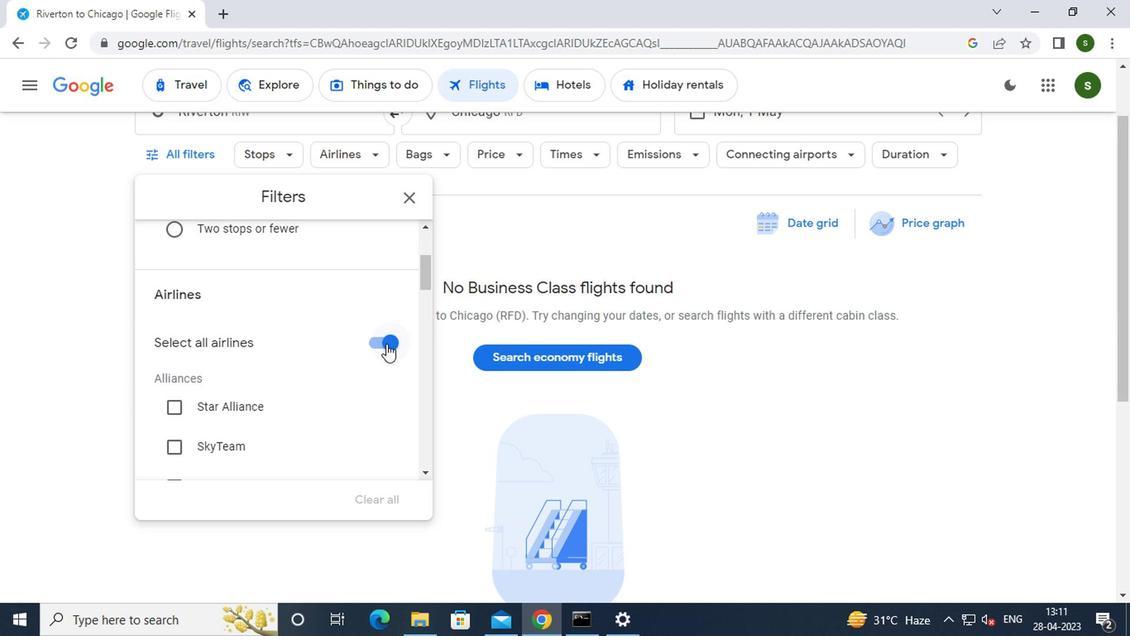
Action: Mouse moved to (343, 320)
Screenshot: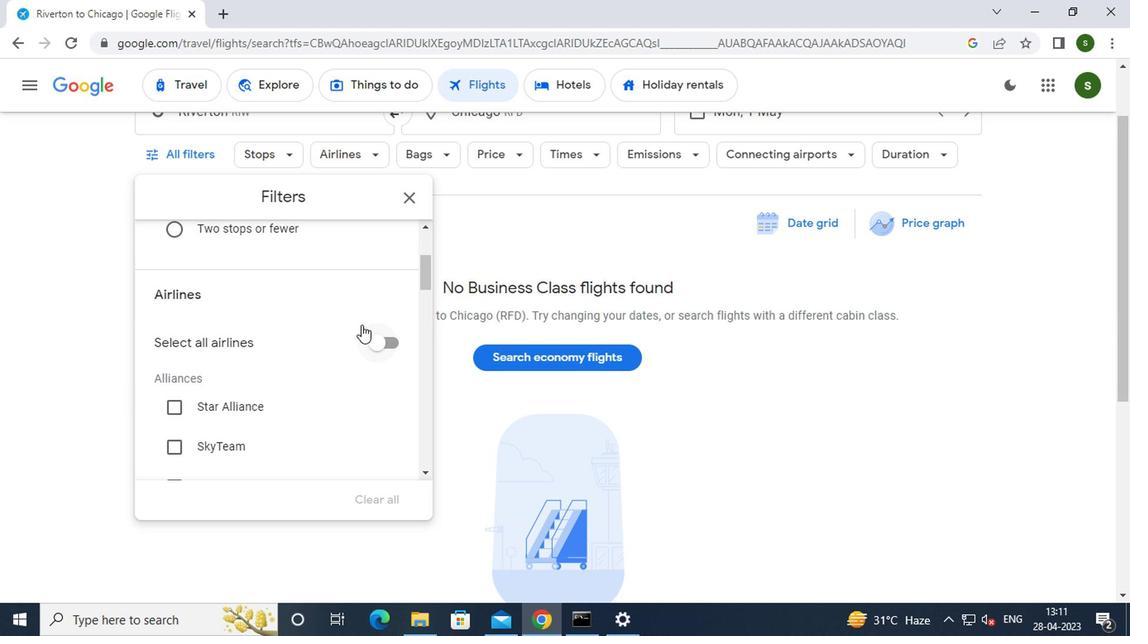 
Action: Mouse scrolled (343, 319) with delta (0, -1)
Screenshot: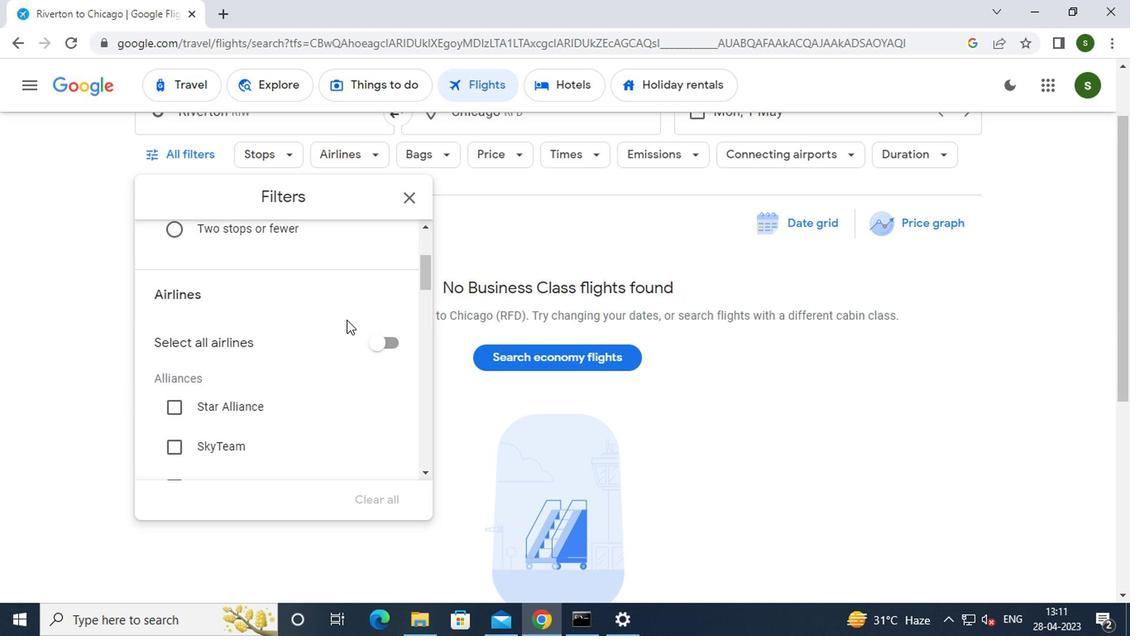 
Action: Mouse scrolled (343, 319) with delta (0, -1)
Screenshot: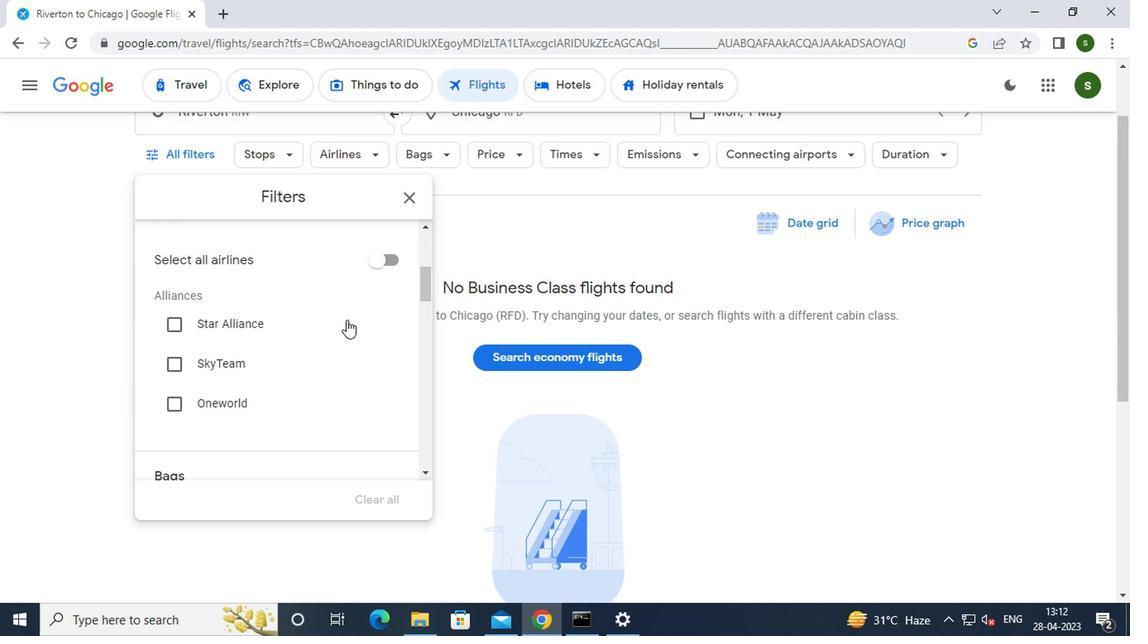 
Action: Mouse scrolled (343, 319) with delta (0, -1)
Screenshot: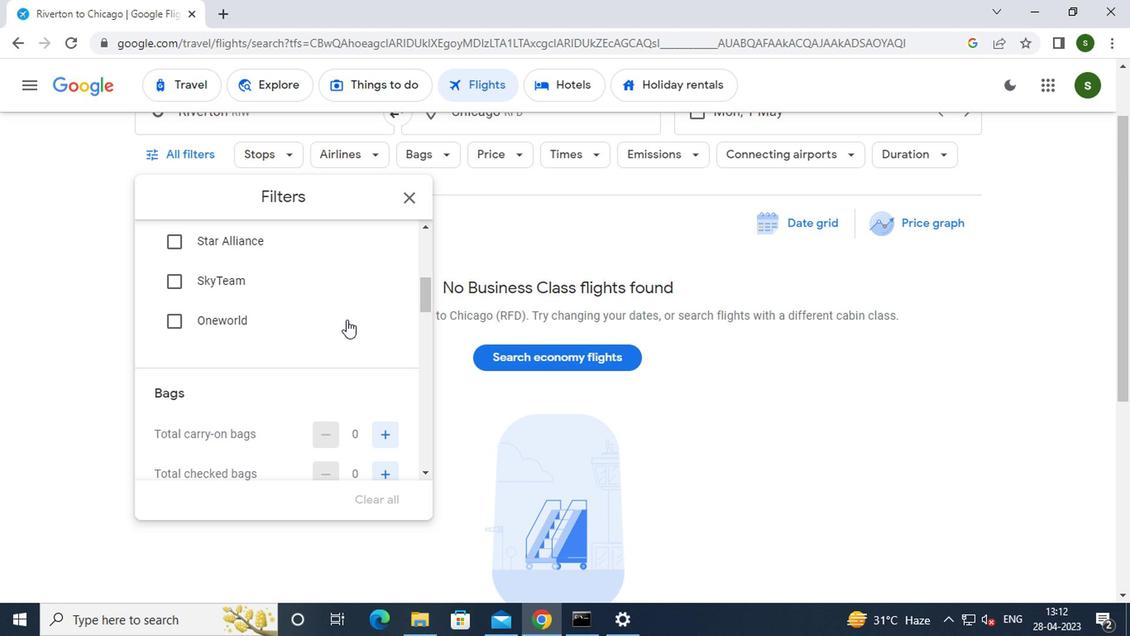 
Action: Mouse scrolled (343, 319) with delta (0, -1)
Screenshot: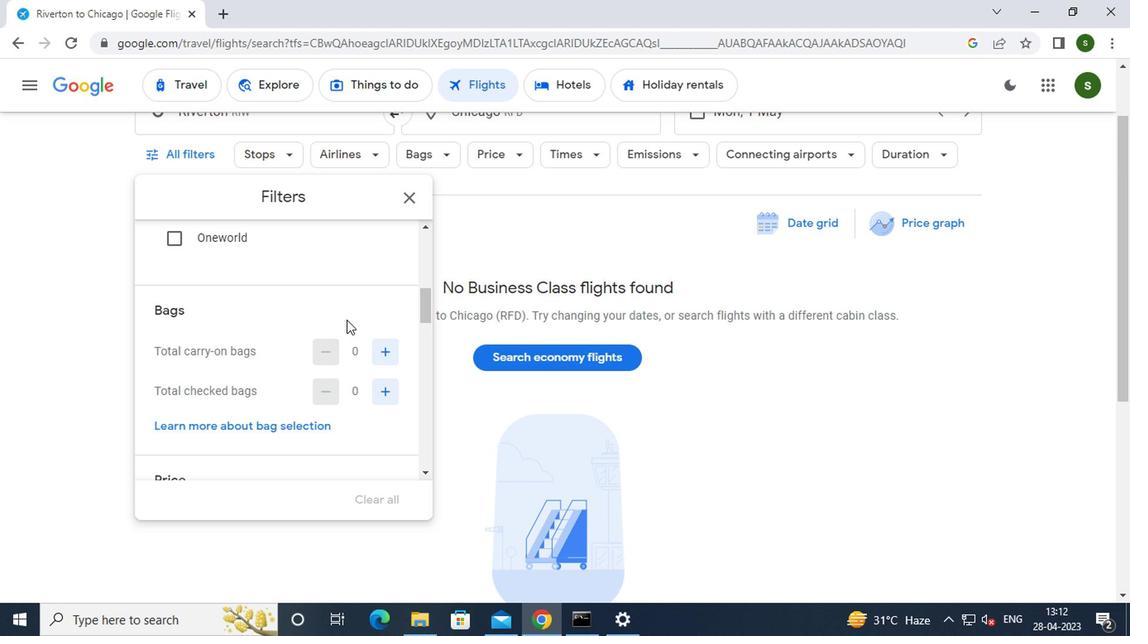 
Action: Mouse moved to (379, 309)
Screenshot: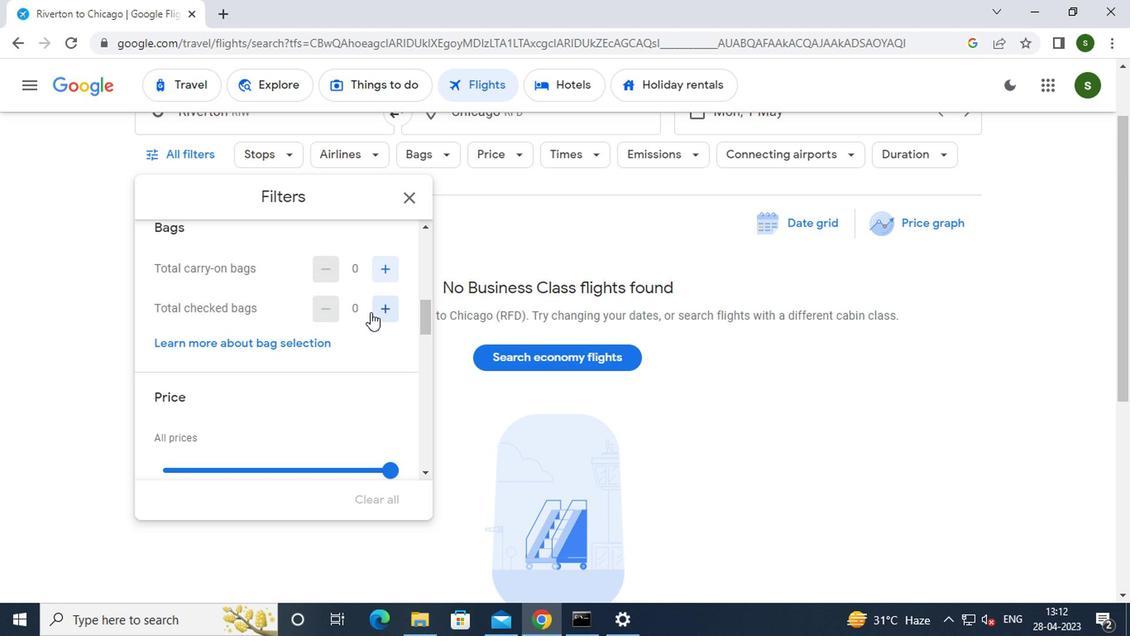 
Action: Mouse pressed left at (379, 309)
Screenshot: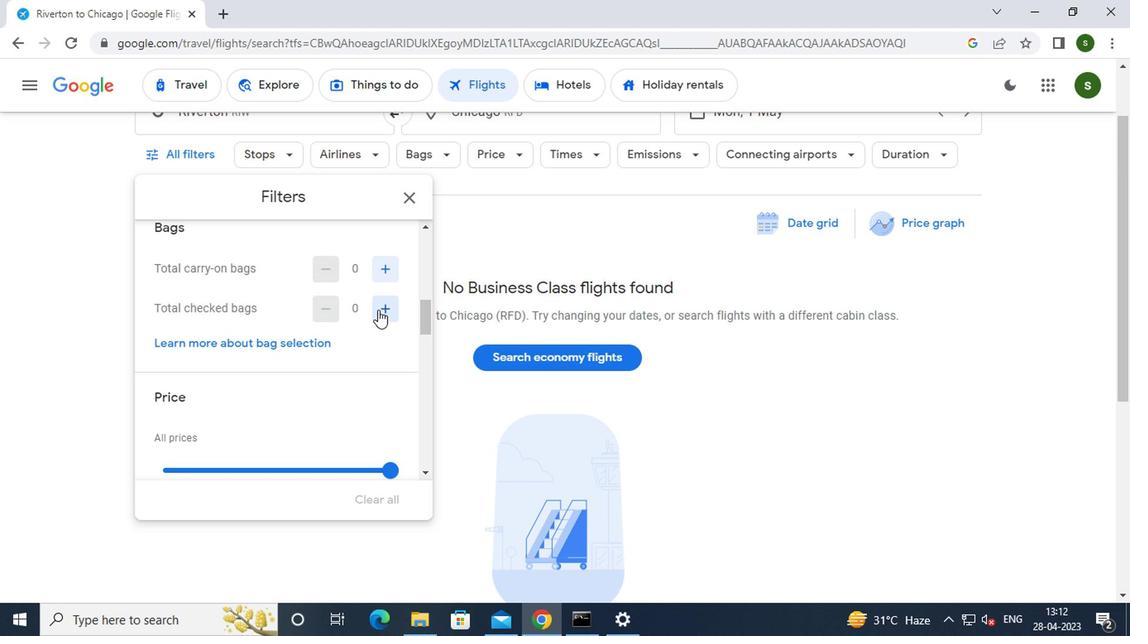 
Action: Mouse pressed left at (379, 309)
Screenshot: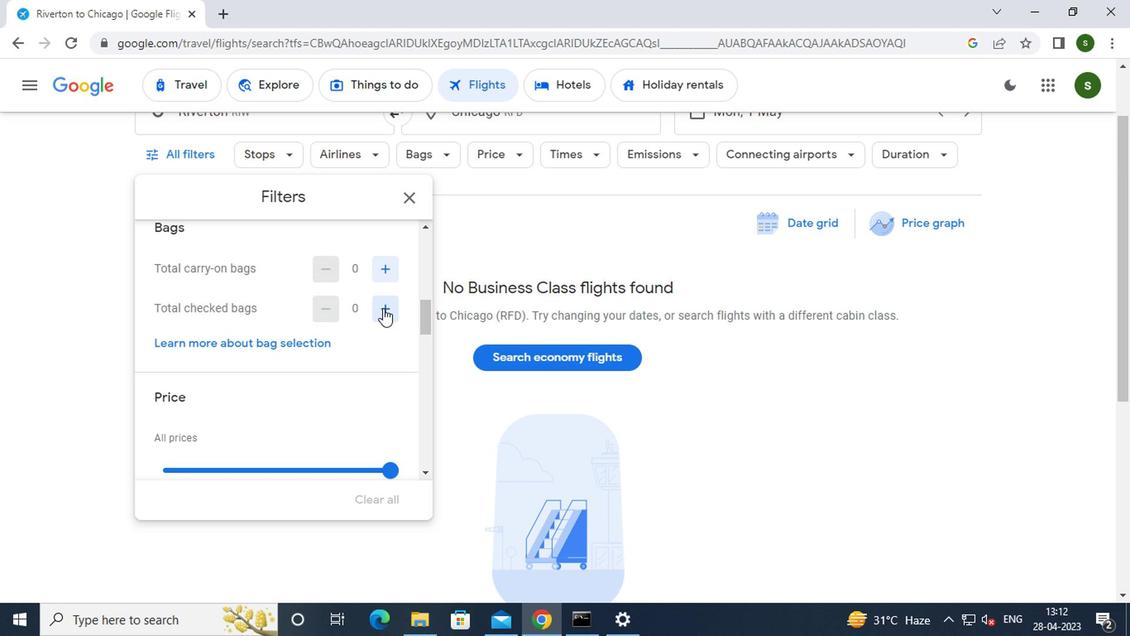 
Action: Mouse pressed left at (379, 309)
Screenshot: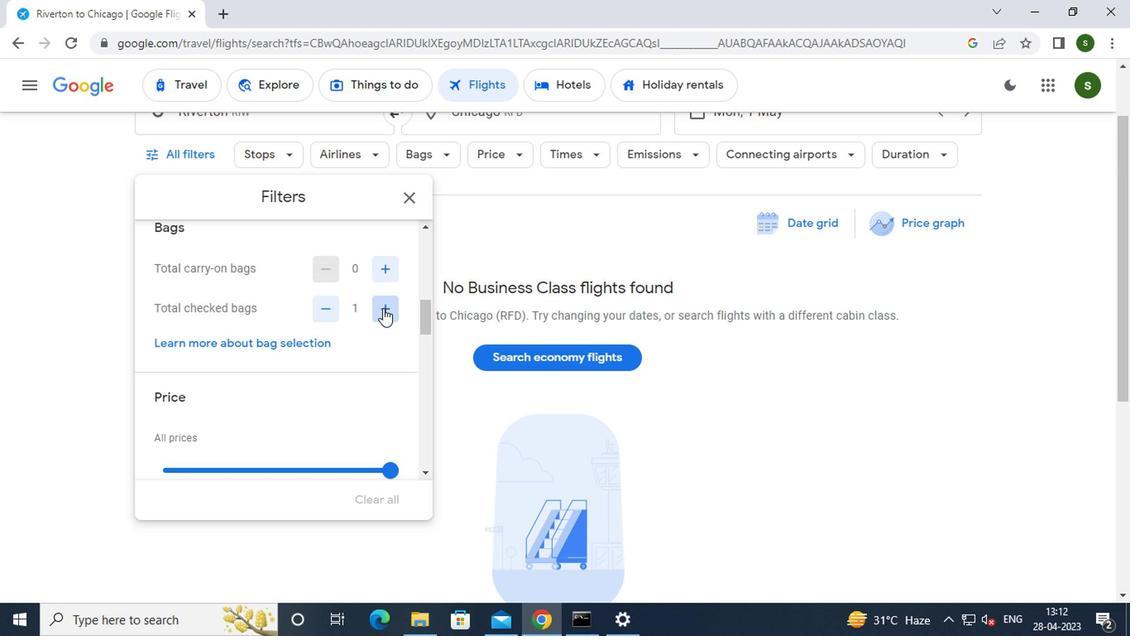 
Action: Mouse pressed left at (379, 309)
Screenshot: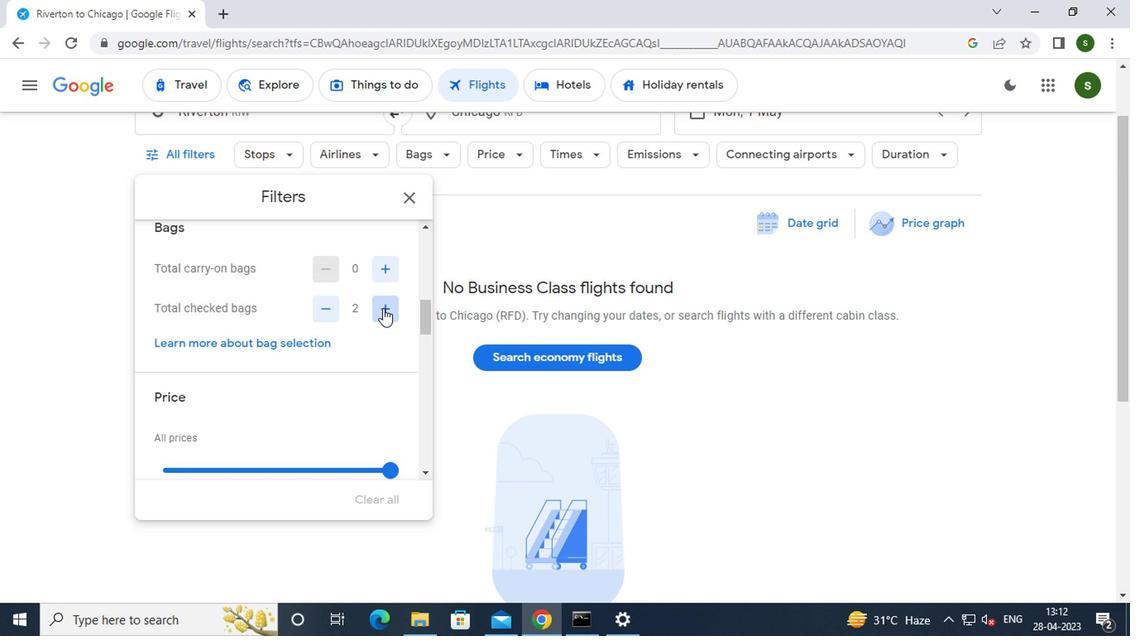 
Action: Mouse moved to (379, 309)
Screenshot: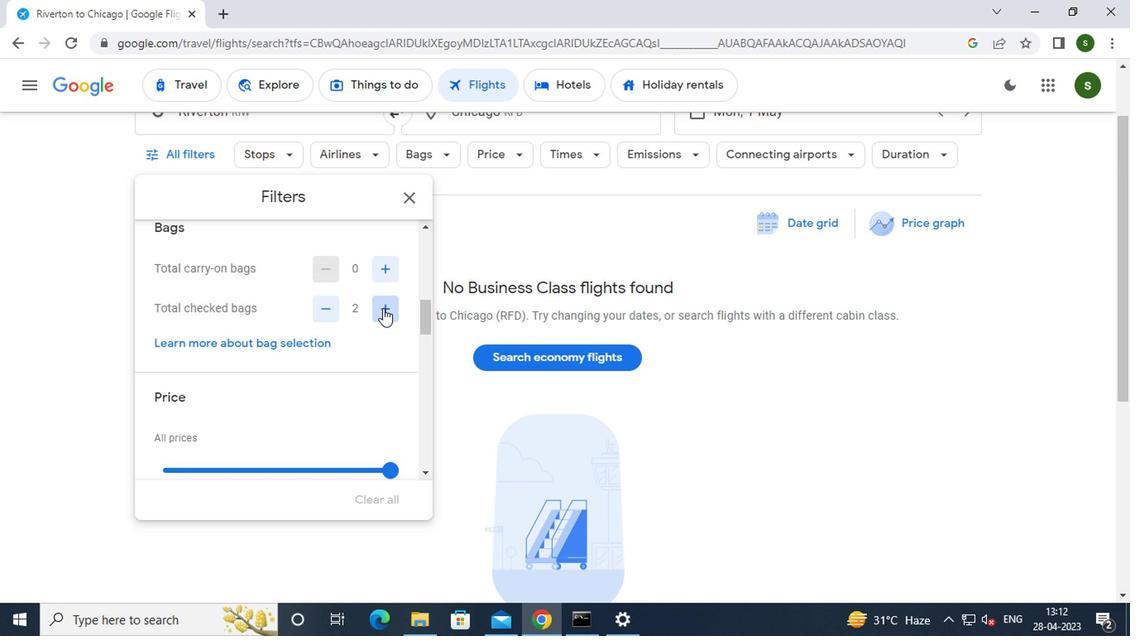 
Action: Mouse pressed left at (379, 309)
Screenshot: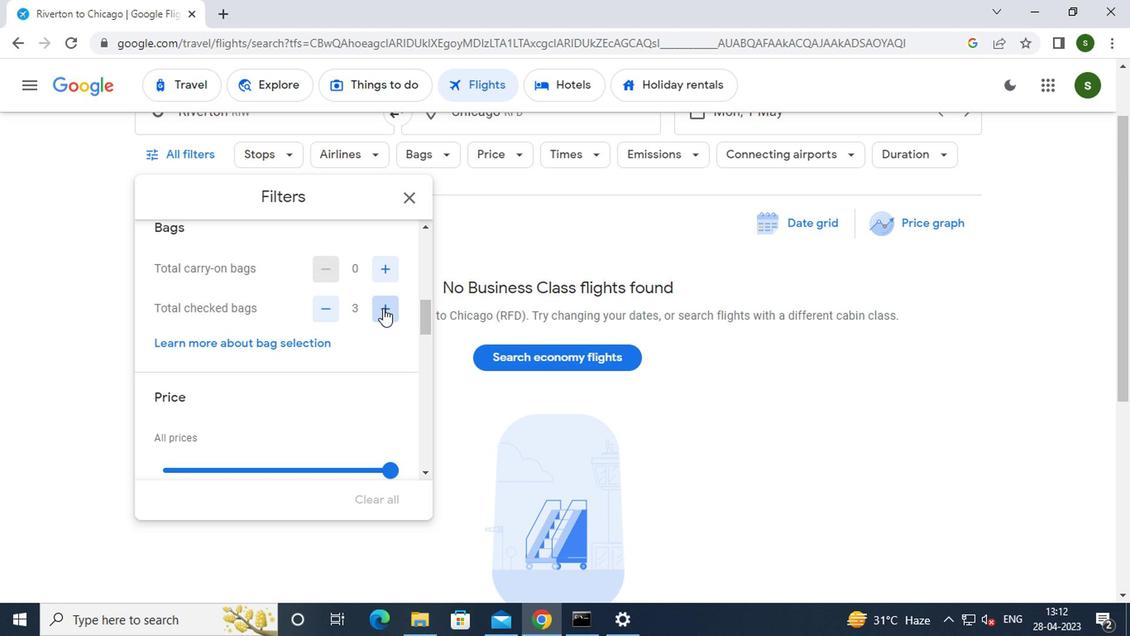 
Action: Mouse moved to (379, 309)
Screenshot: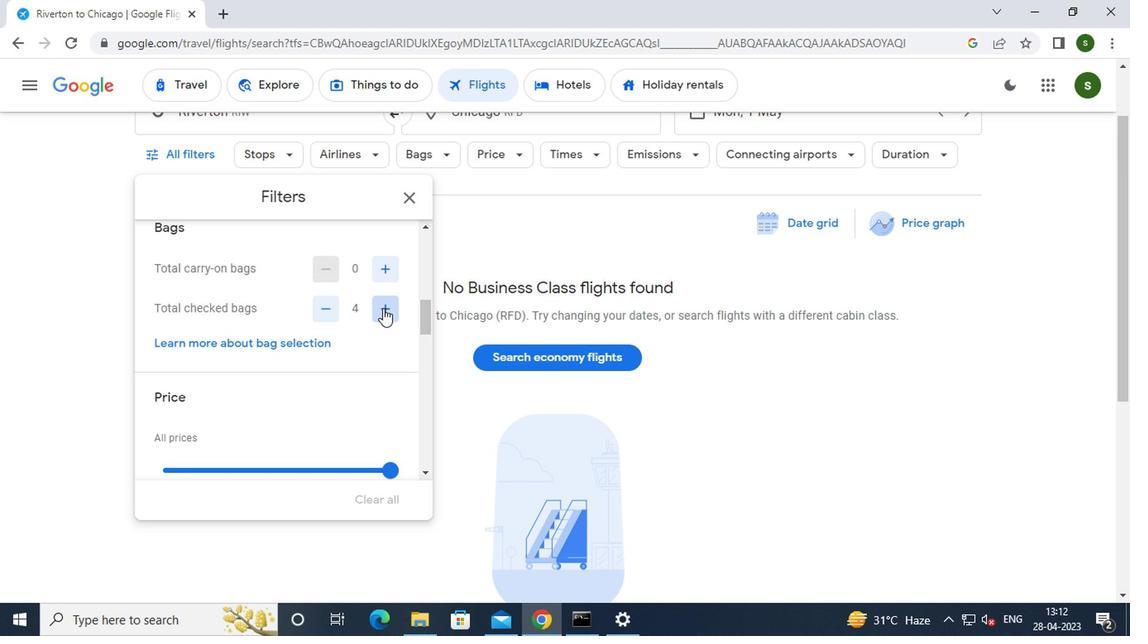 
Action: Mouse pressed left at (379, 309)
Screenshot: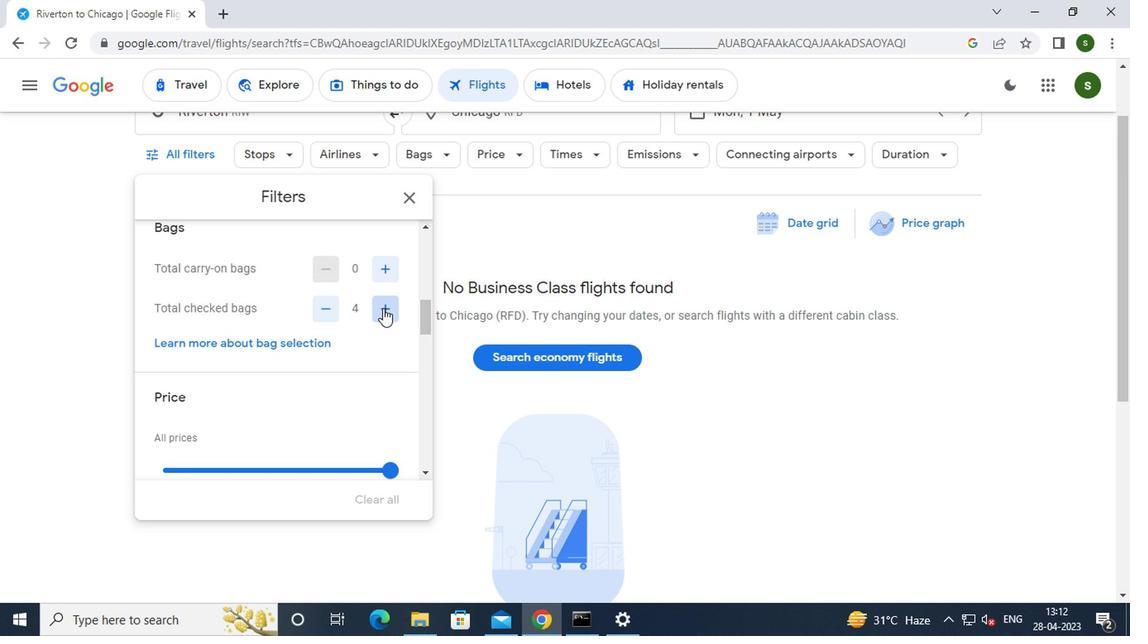 
Action: Mouse moved to (378, 309)
Screenshot: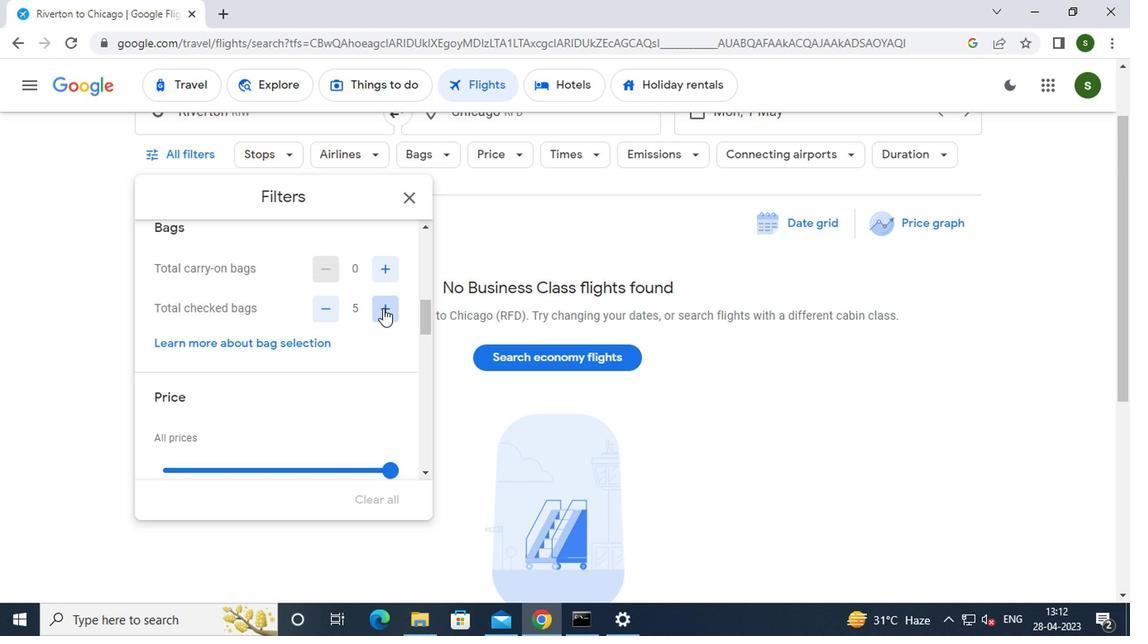 
Action: Mouse pressed left at (378, 309)
Screenshot: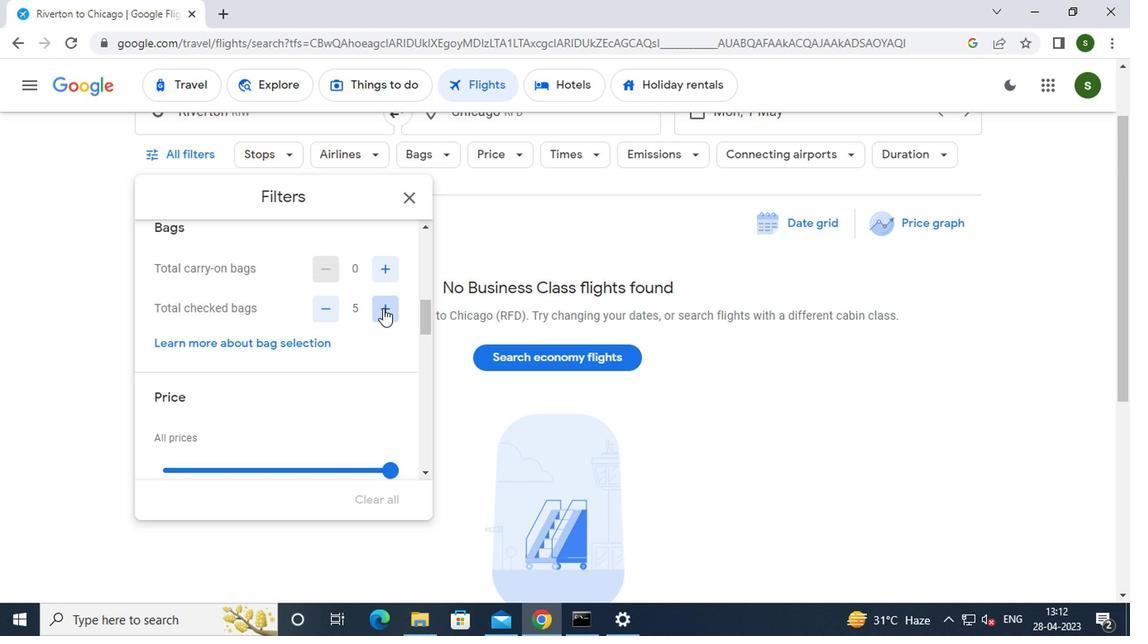 
Action: Mouse moved to (375, 309)
Screenshot: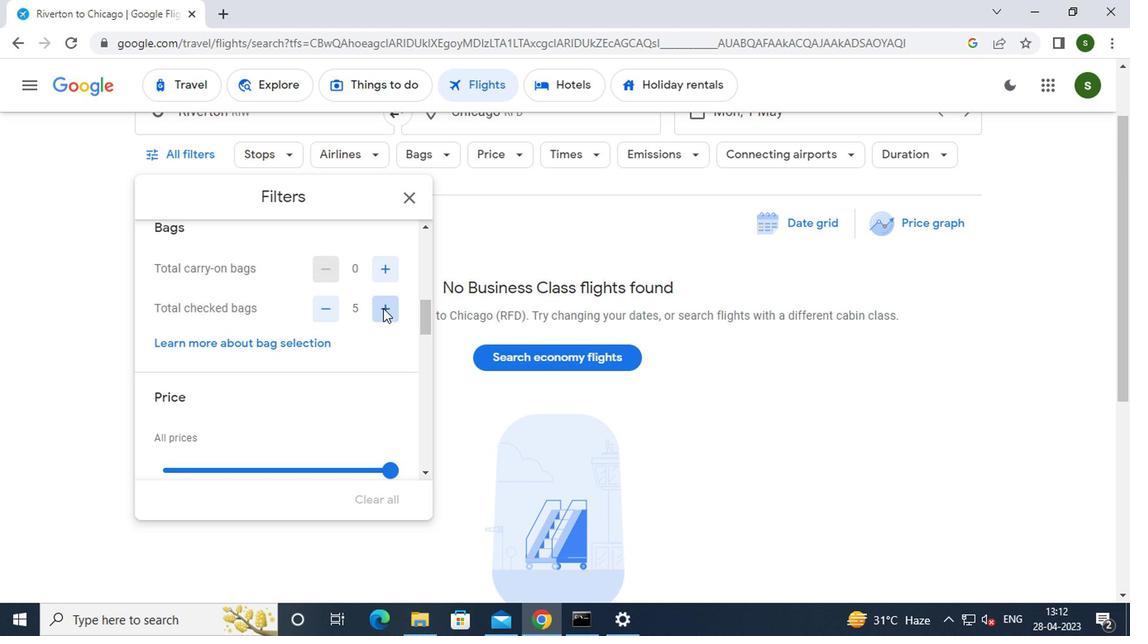 
Action: Mouse pressed left at (375, 309)
Screenshot: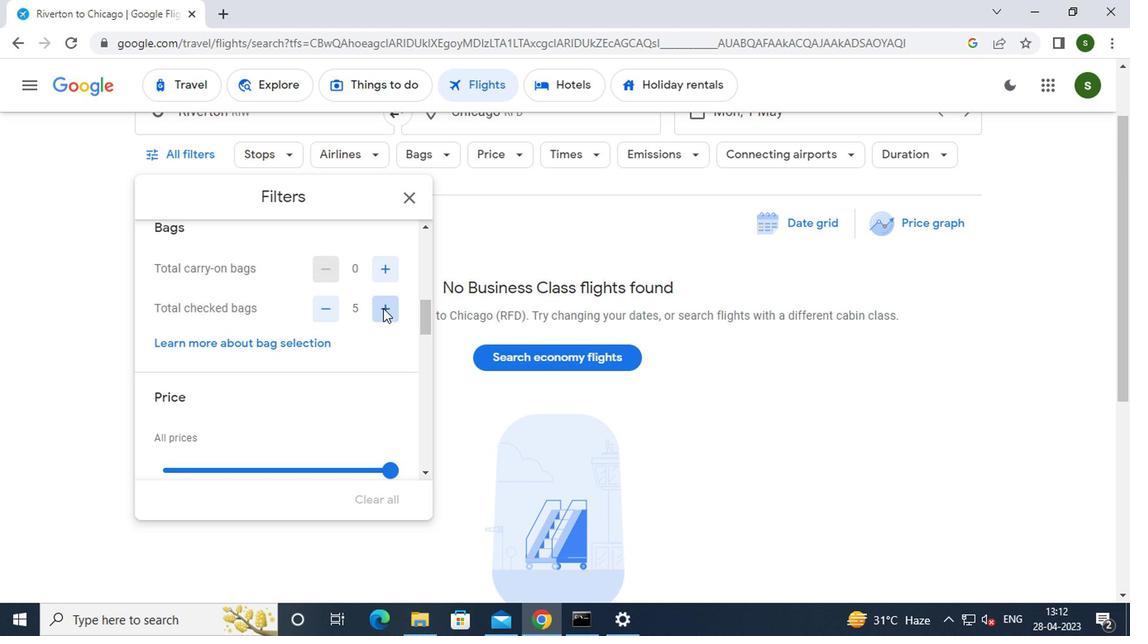 
Action: Mouse moved to (358, 374)
Screenshot: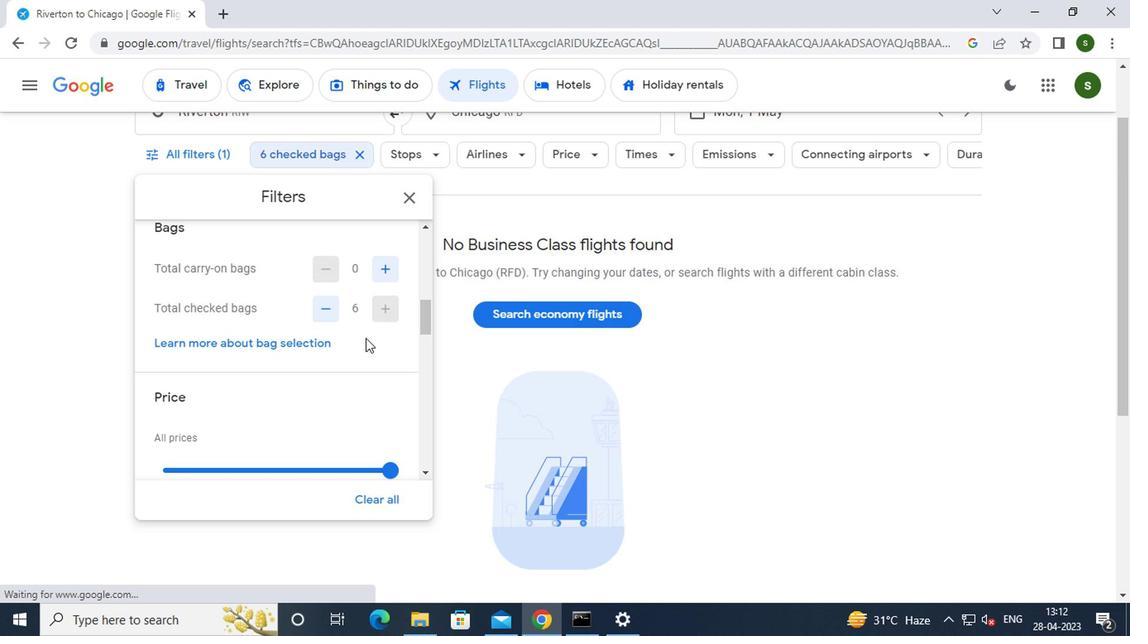 
Action: Mouse scrolled (358, 373) with delta (0, 0)
Screenshot: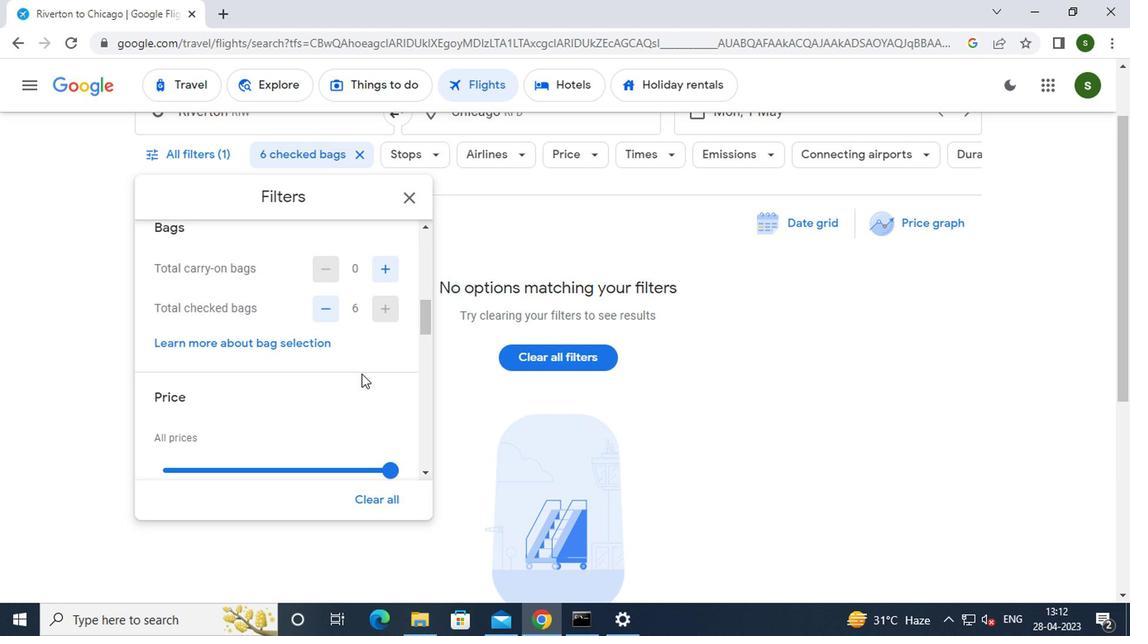 
Action: Mouse moved to (393, 386)
Screenshot: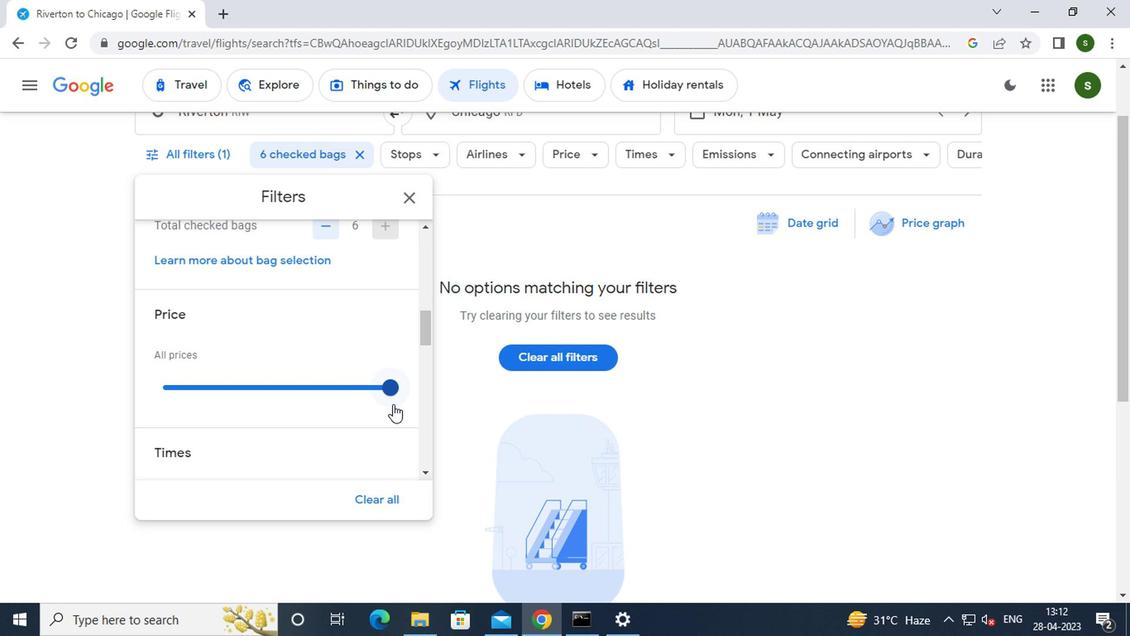 
Action: Mouse pressed left at (393, 386)
Screenshot: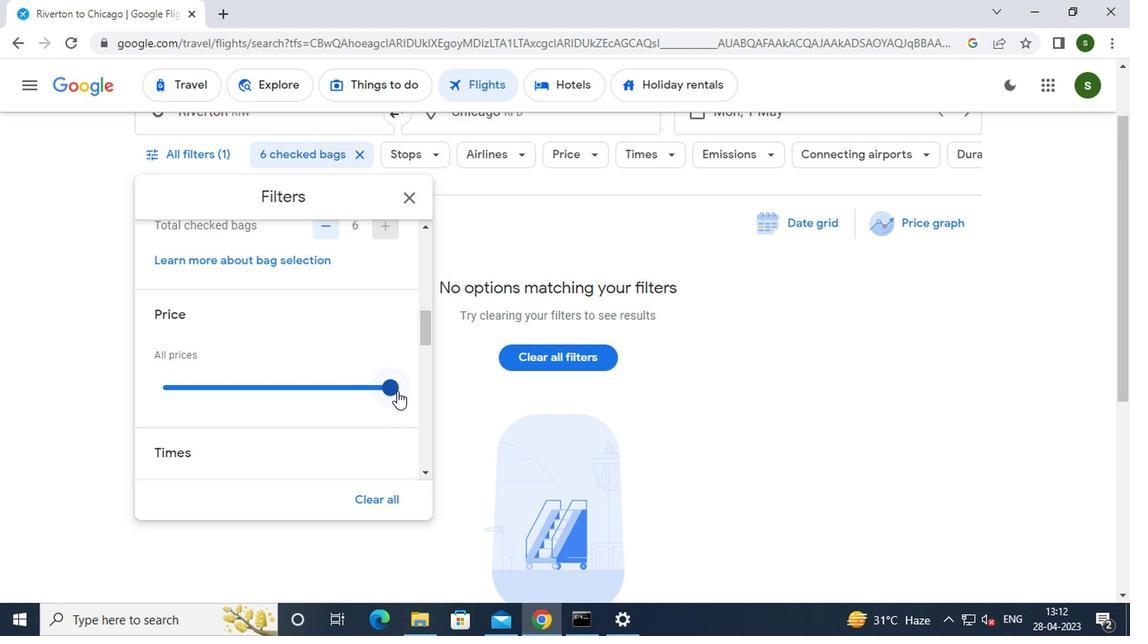 
Action: Mouse moved to (298, 389)
Screenshot: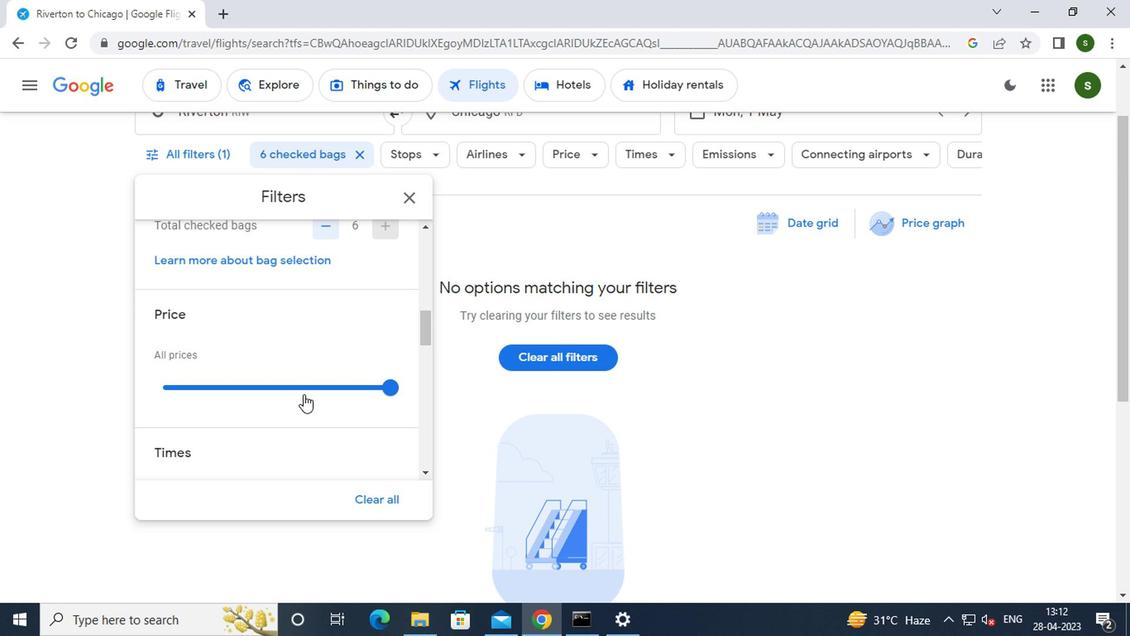 
Action: Mouse scrolled (298, 388) with delta (0, 0)
Screenshot: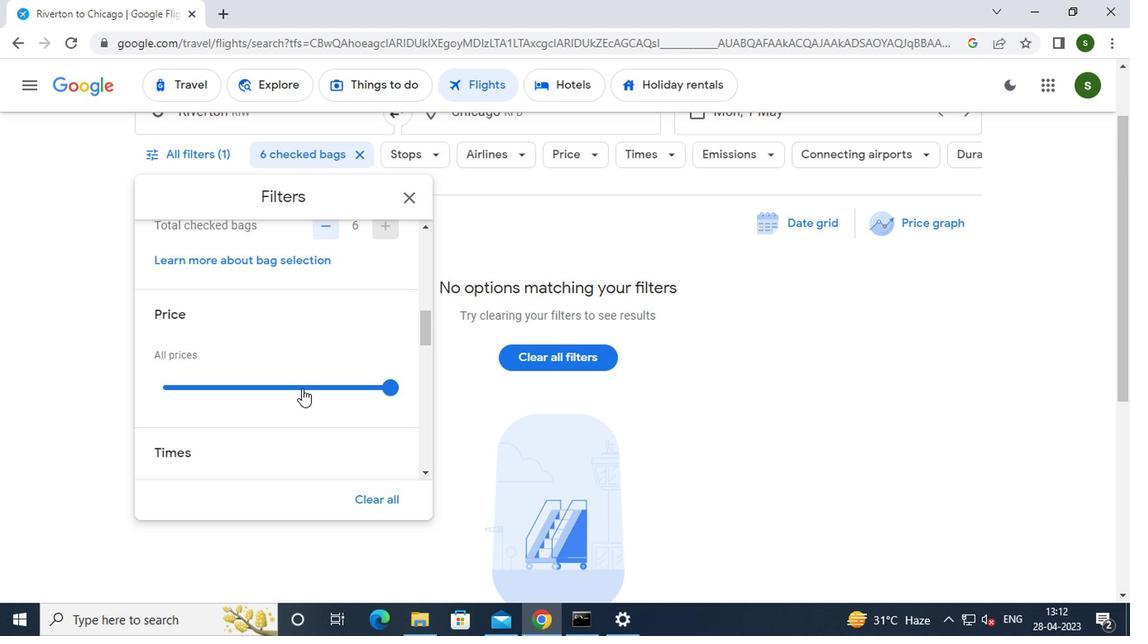 
Action: Mouse moved to (170, 325)
Screenshot: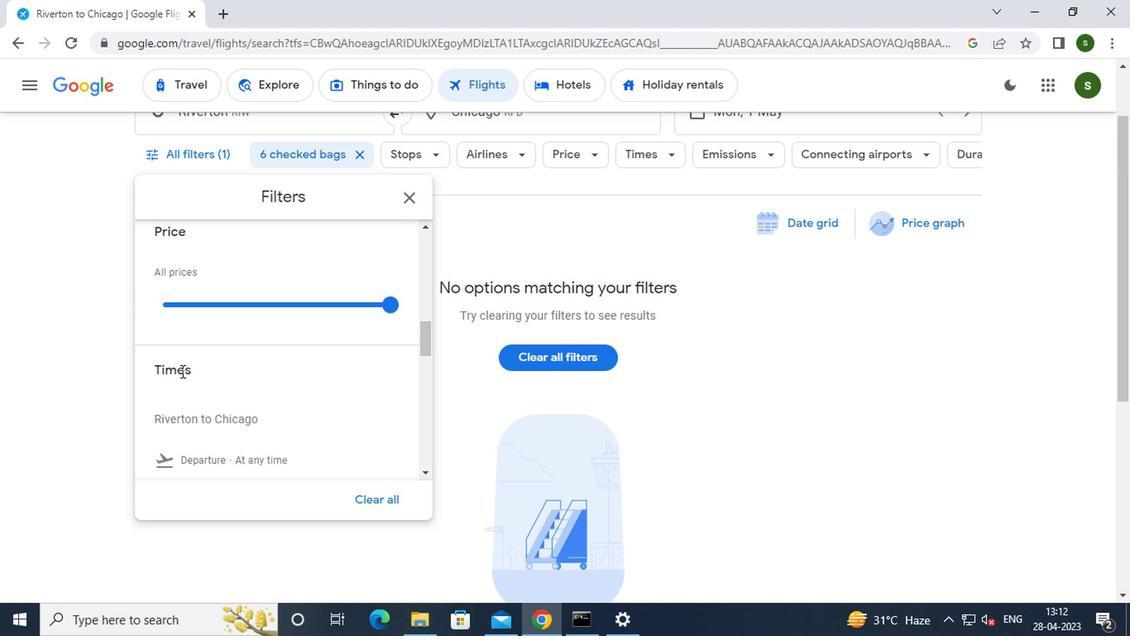 
Action: Mouse scrolled (170, 325) with delta (0, 0)
Screenshot: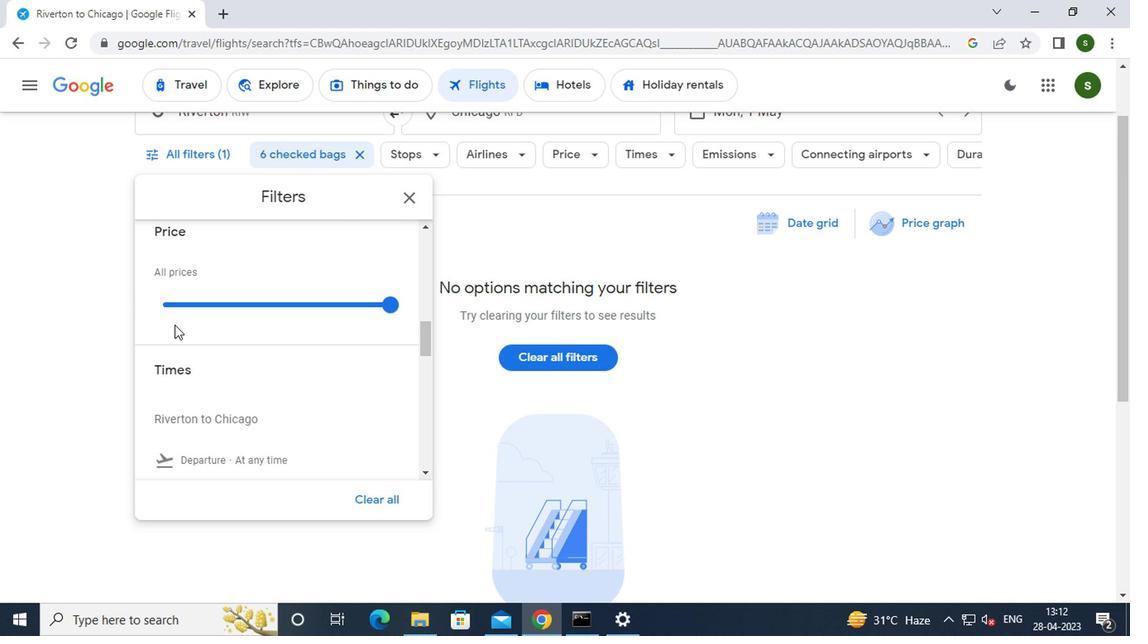 
Action: Mouse moved to (159, 411)
Screenshot: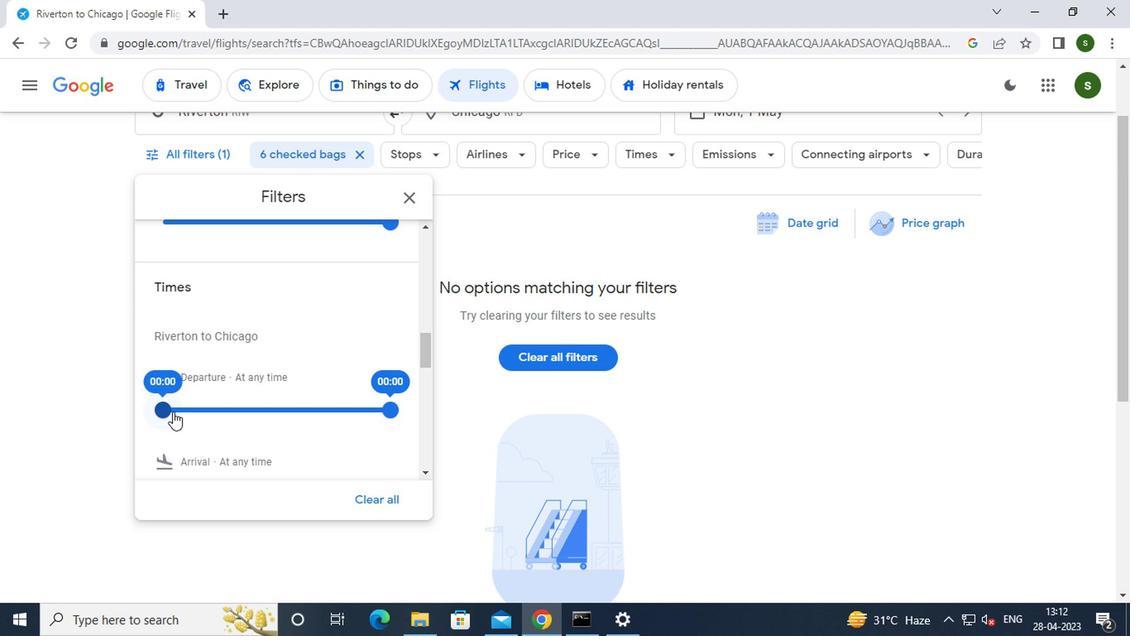 
Action: Mouse pressed left at (159, 411)
Screenshot: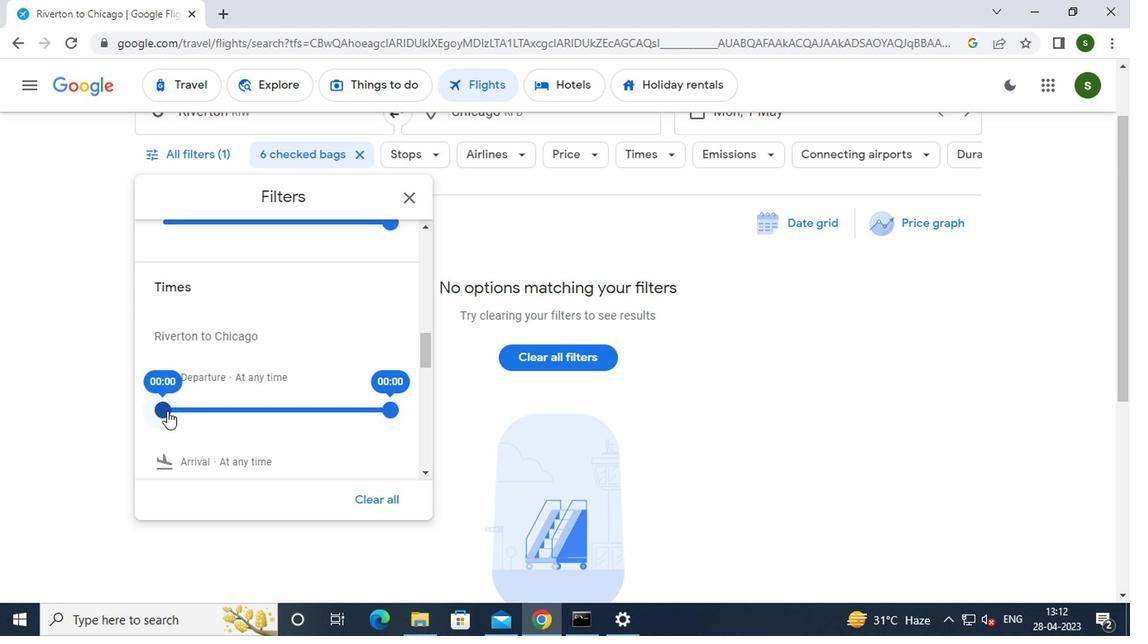 
Action: Mouse moved to (742, 425)
Screenshot: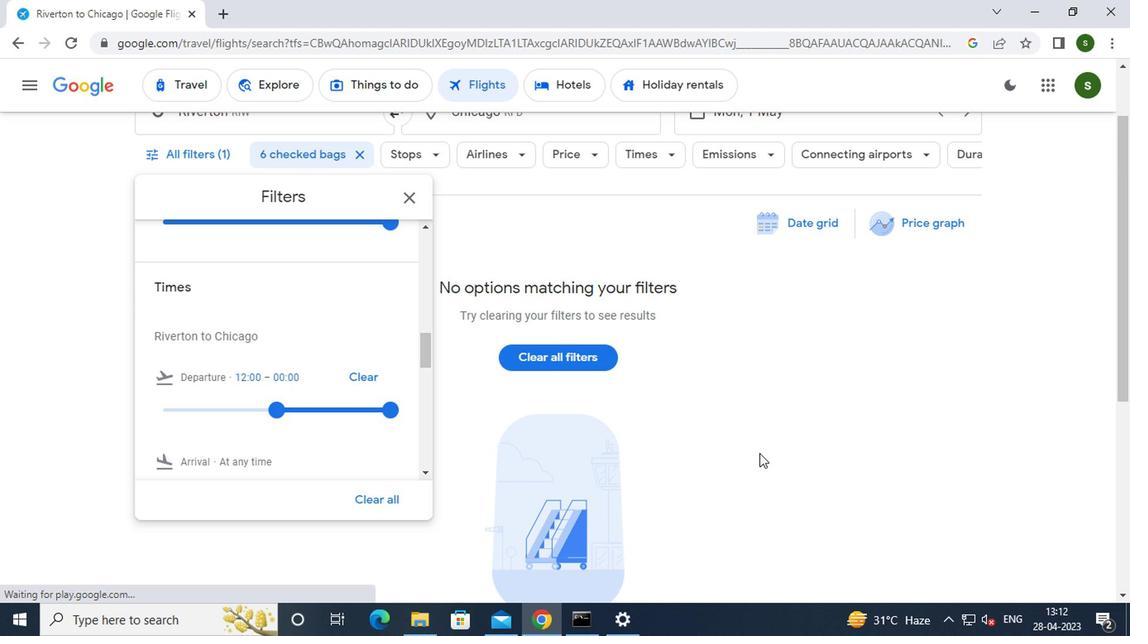 
Action: Mouse pressed left at (742, 425)
Screenshot: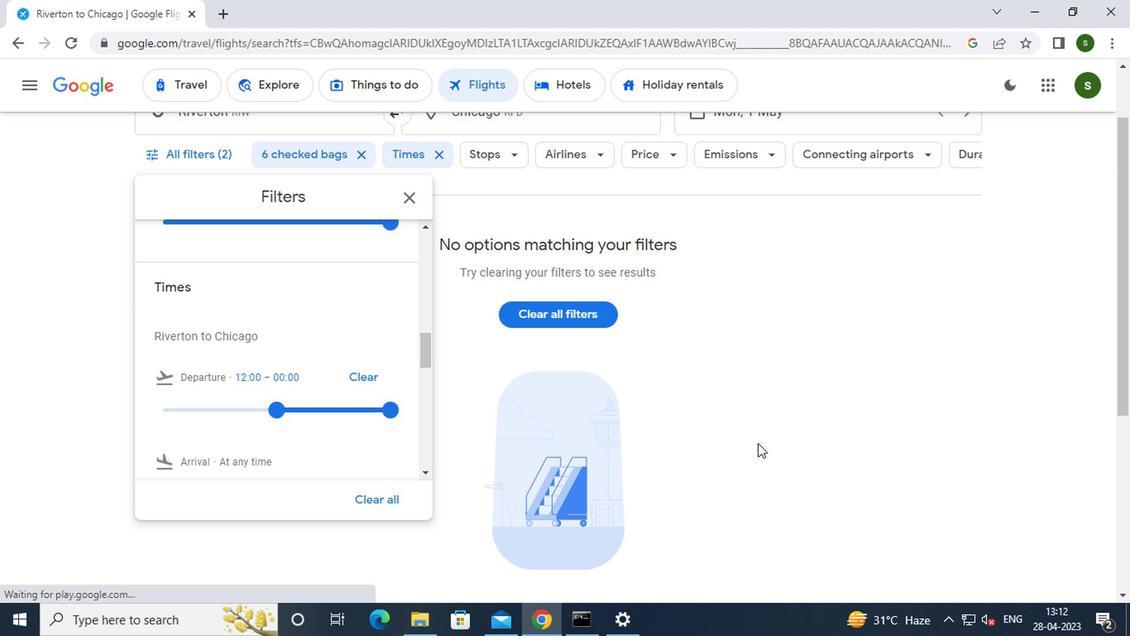 
